 Task: Open a blank sheet, save the file as historygeo.html Add Heading 'History'Add the following points with small alphabets 'a)	Ancient History_x000D_
b)	Modern History_x000D_
c)	Medieval History_x000D_
'Select the entire thext and change line spacing to  3 ,change the font size of heading and points to 26
Action: Mouse moved to (943, 68)
Screenshot: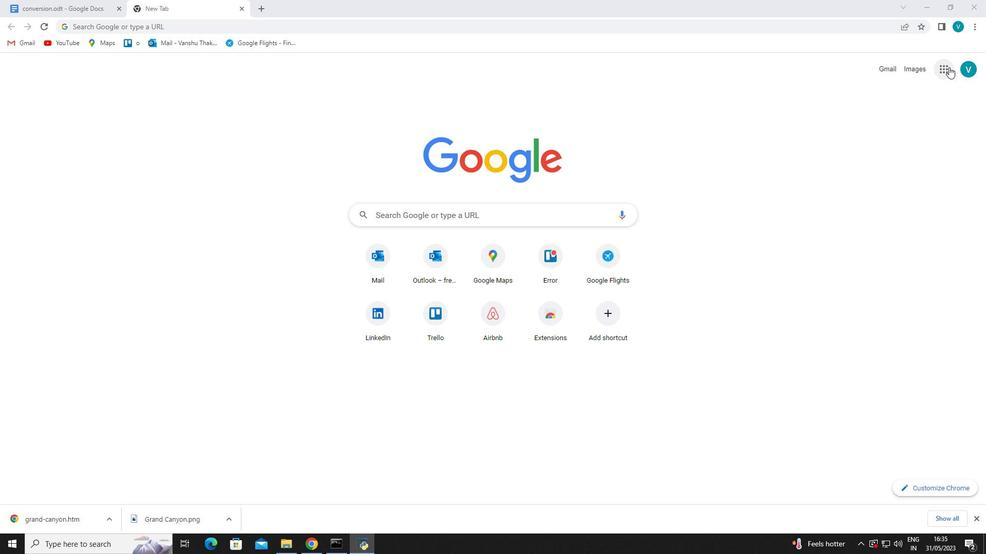 
Action: Mouse pressed left at (943, 68)
Screenshot: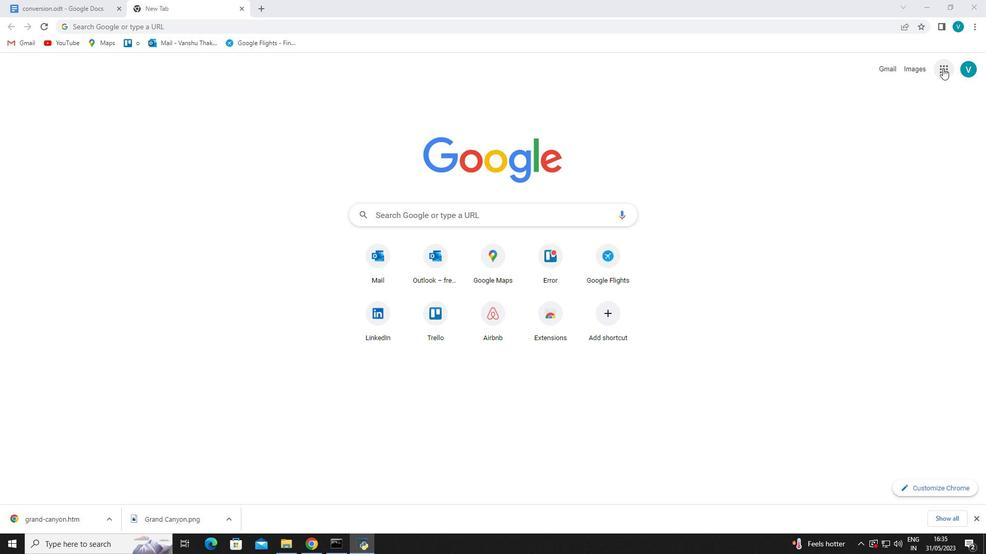 
Action: Mouse moved to (906, 238)
Screenshot: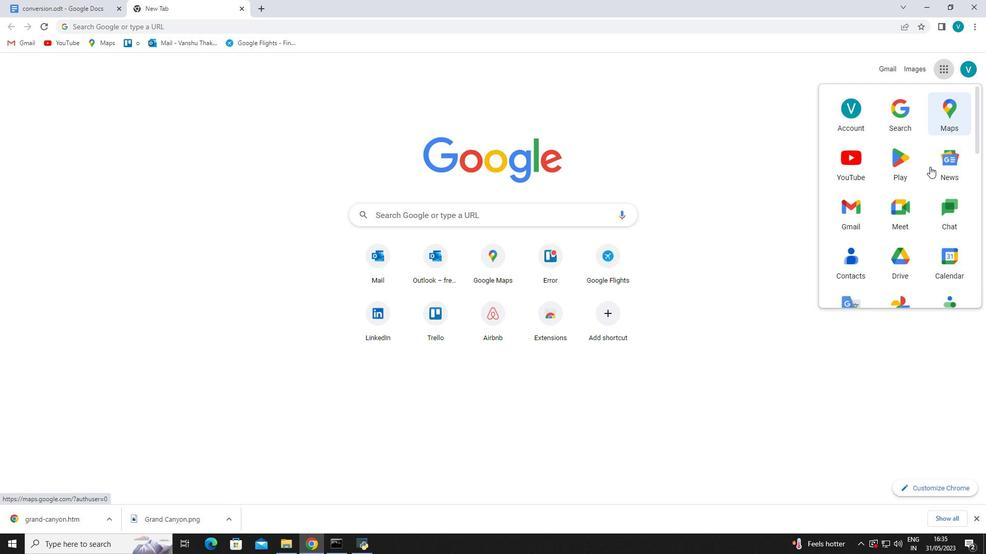 
Action: Mouse scrolled (906, 237) with delta (0, 0)
Screenshot: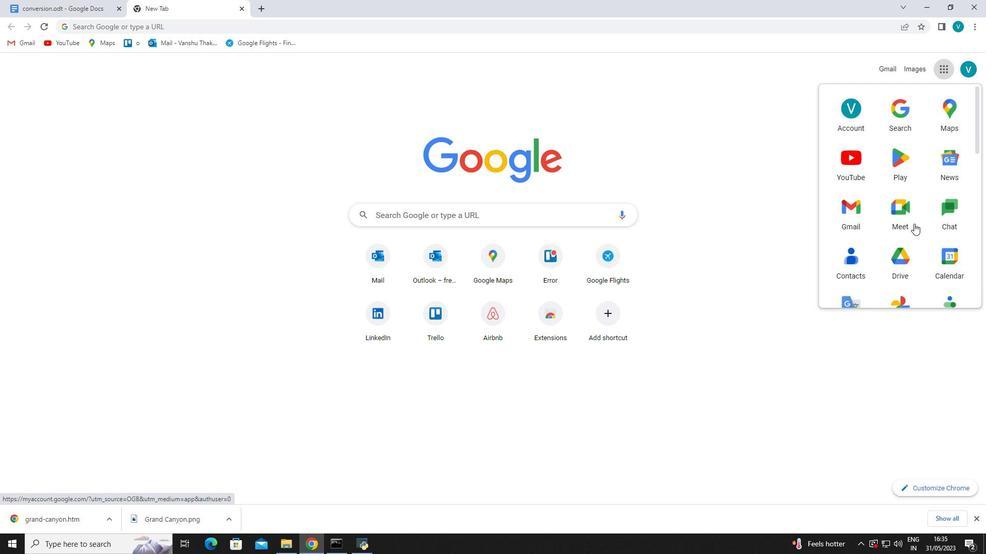 
Action: Mouse scrolled (906, 237) with delta (0, 0)
Screenshot: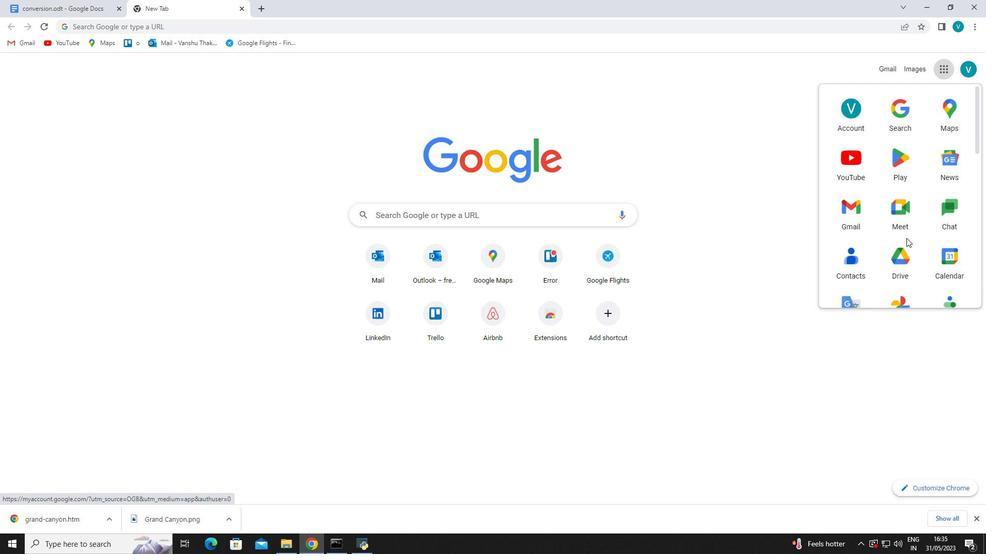 
Action: Mouse scrolled (906, 237) with delta (0, 0)
Screenshot: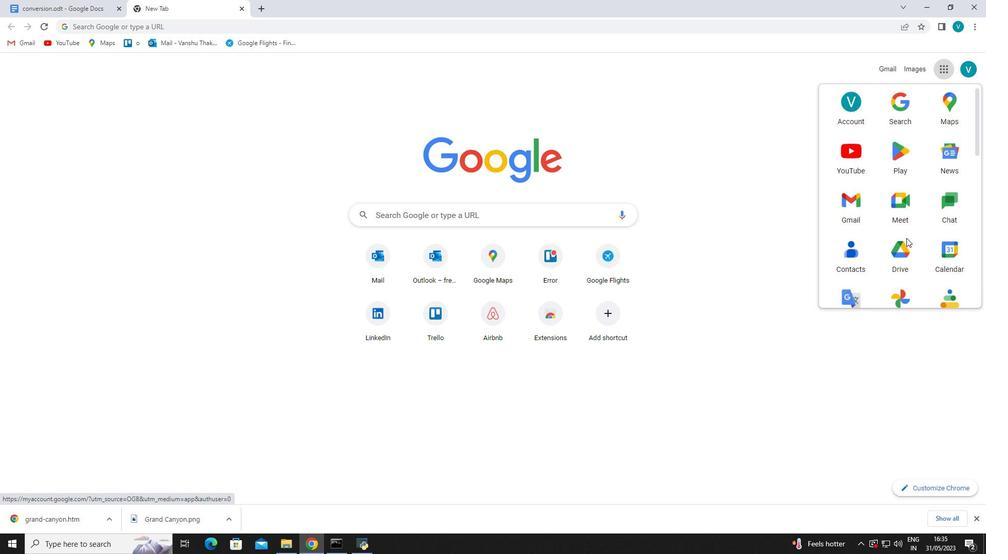
Action: Mouse scrolled (906, 237) with delta (0, 0)
Screenshot: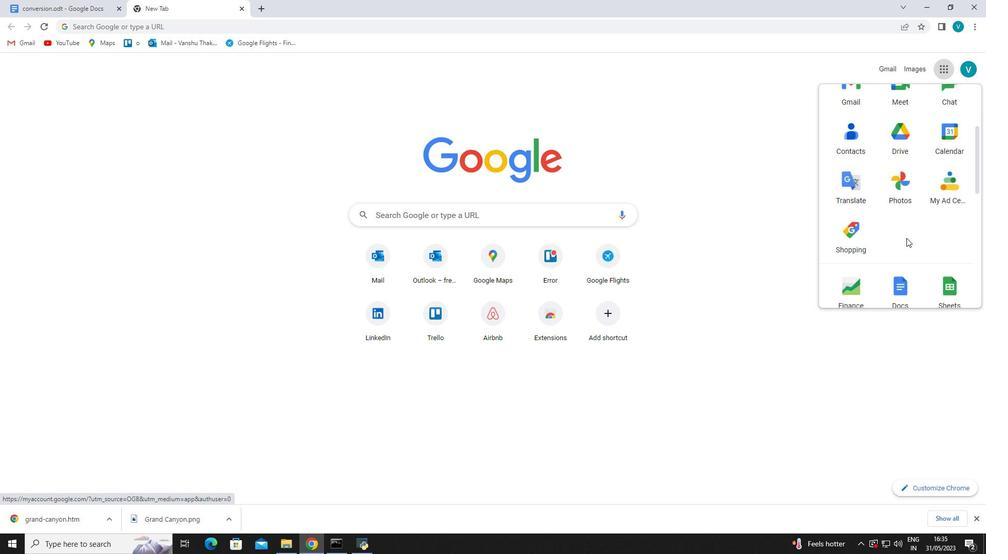 
Action: Mouse moved to (914, 212)
Screenshot: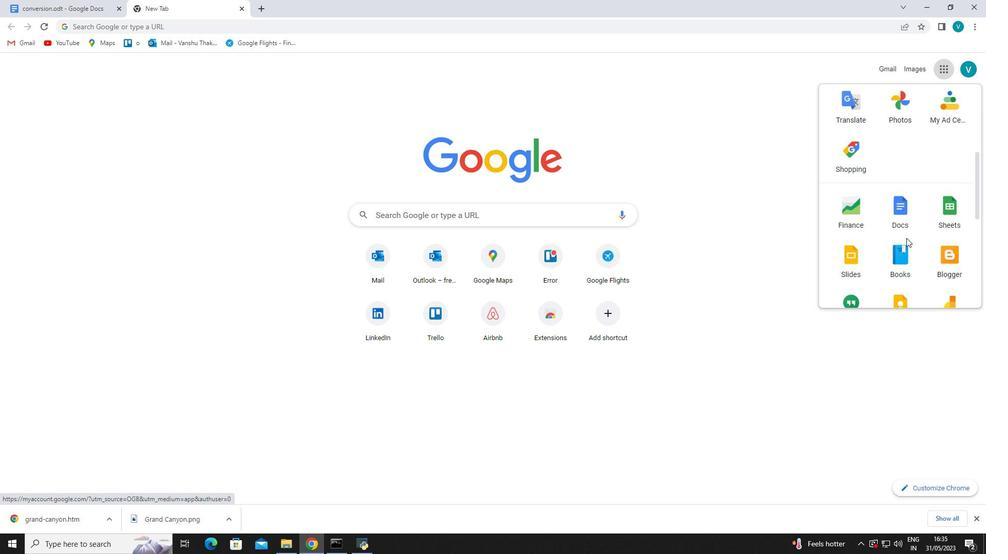 
Action: Mouse pressed left at (914, 212)
Screenshot: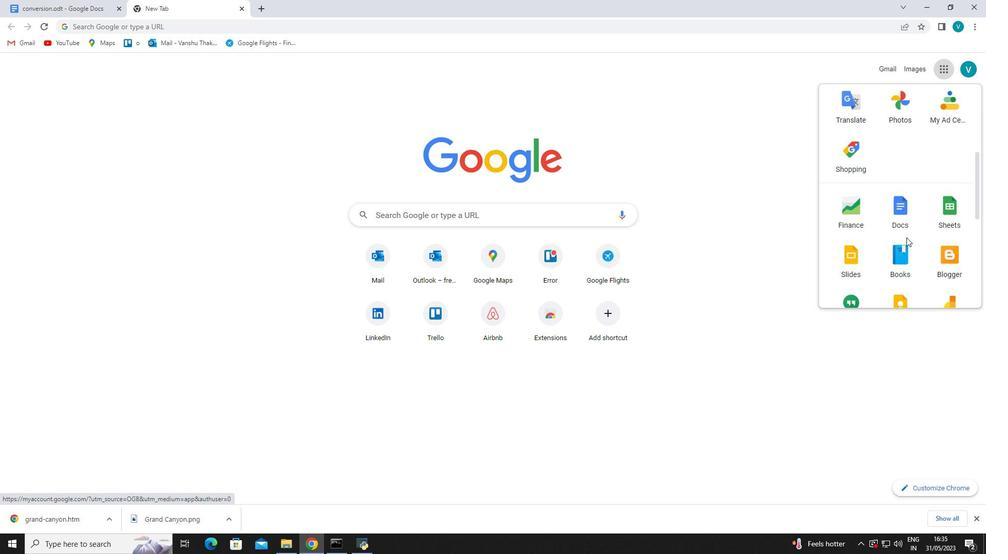 
Action: Mouse moved to (215, 151)
Screenshot: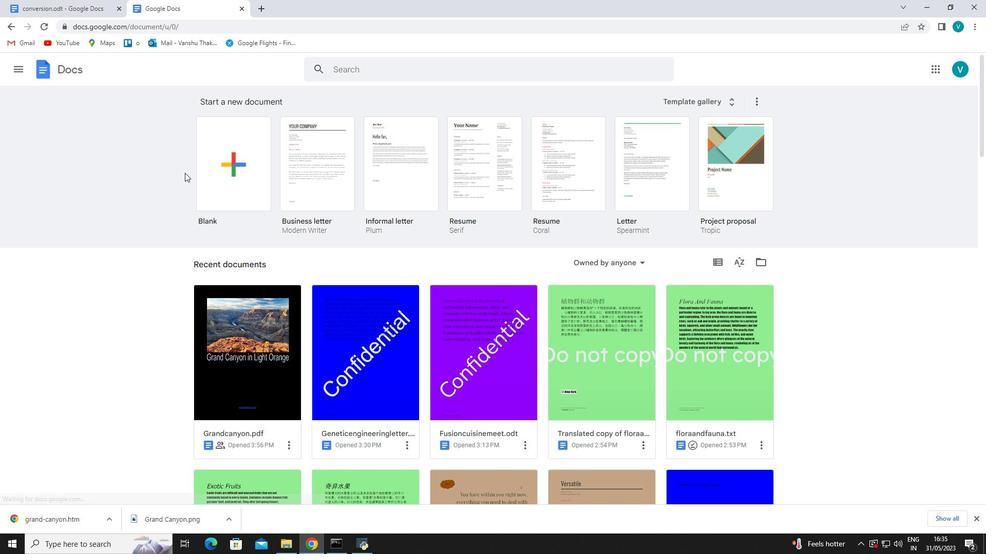 
Action: Mouse pressed left at (215, 151)
Screenshot: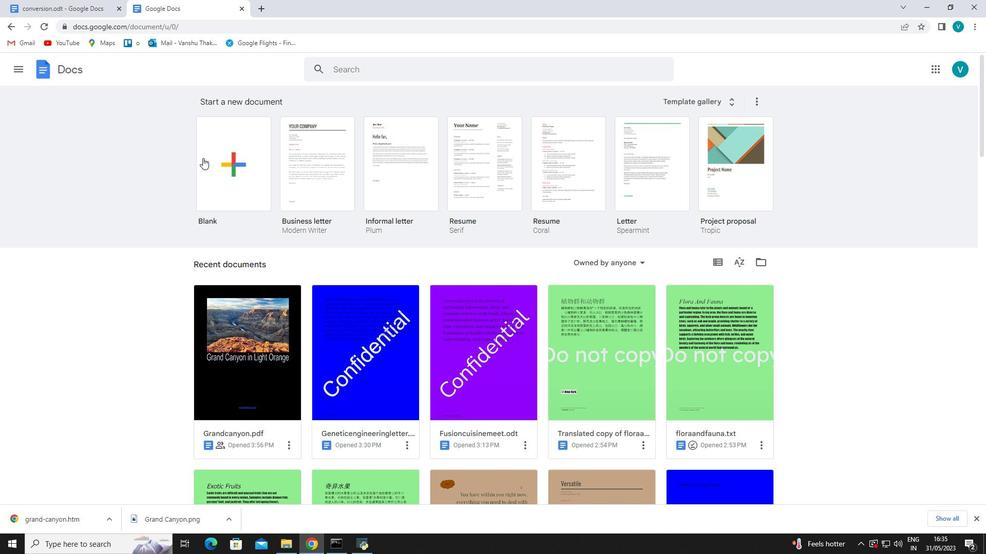 
Action: Mouse moved to (72, 64)
Screenshot: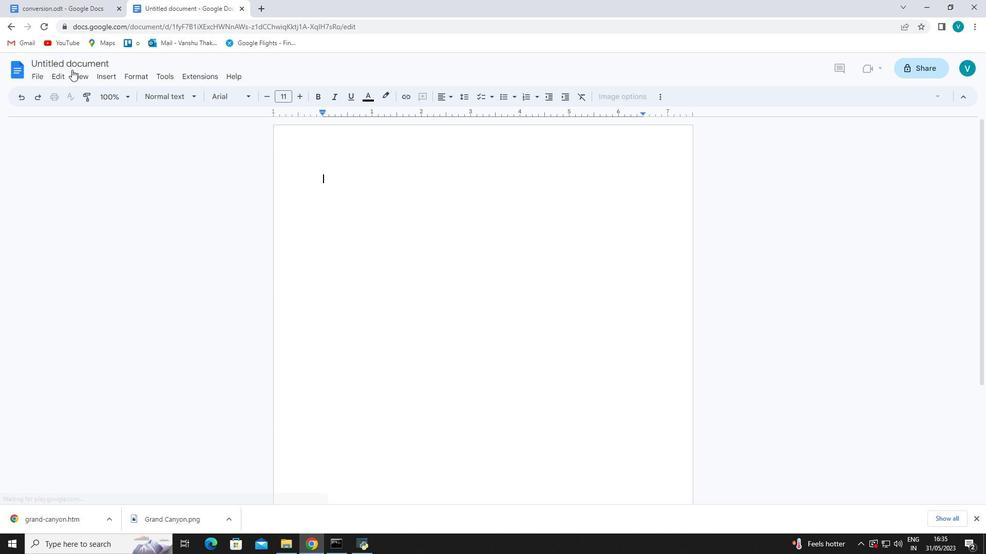 
Action: Mouse pressed left at (72, 64)
Screenshot: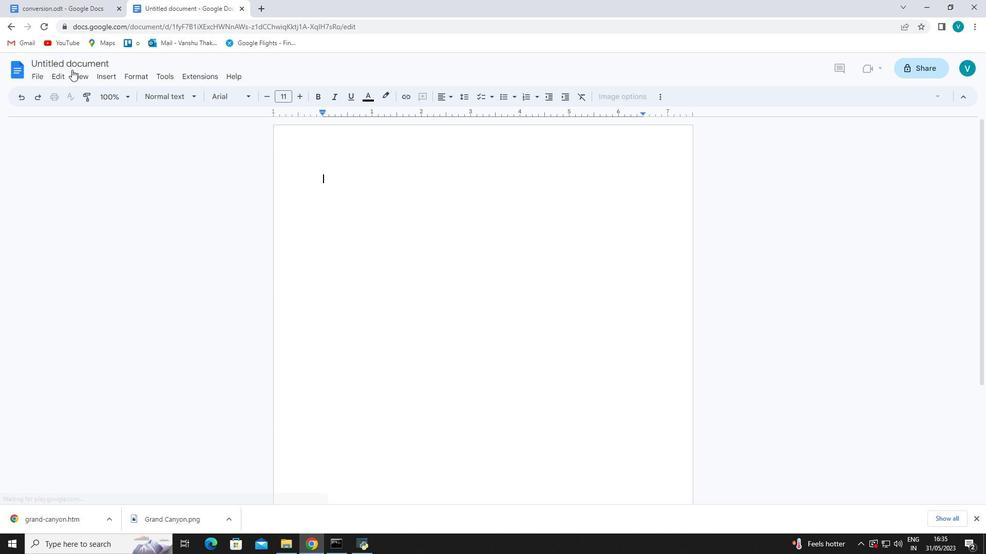 
Action: Mouse moved to (77, 61)
Screenshot: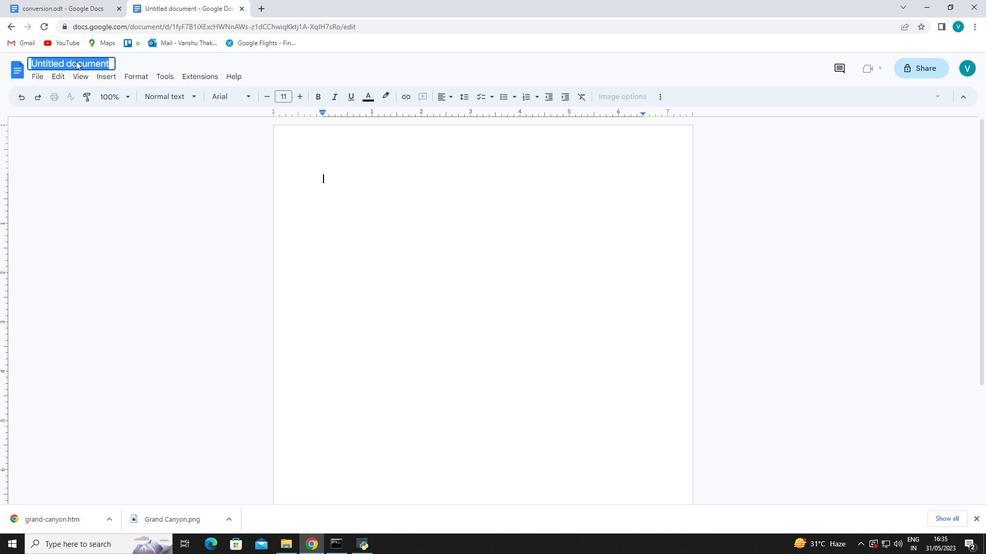 
Action: Key pressed historygeo.html<Key.enter>
Screenshot: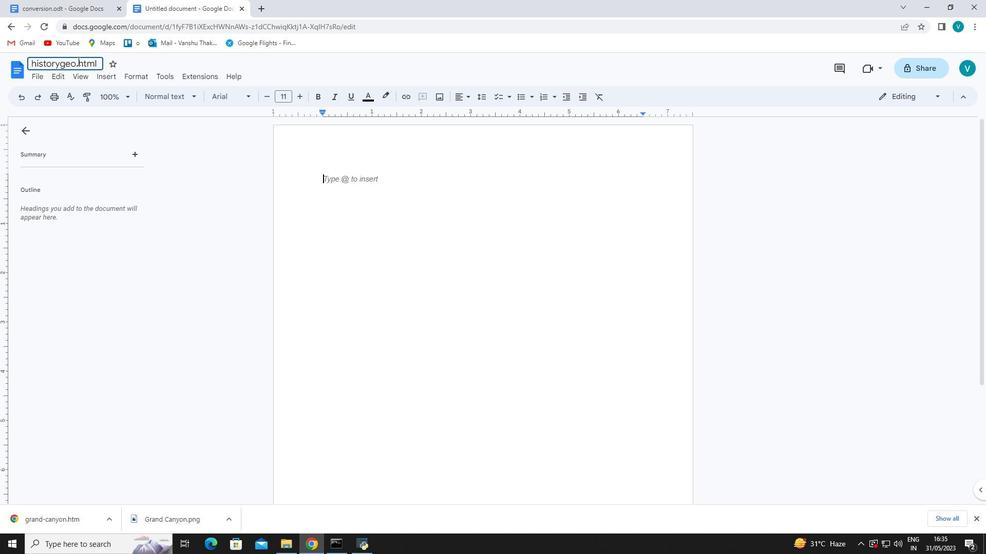 
Action: Mouse moved to (365, 179)
Screenshot: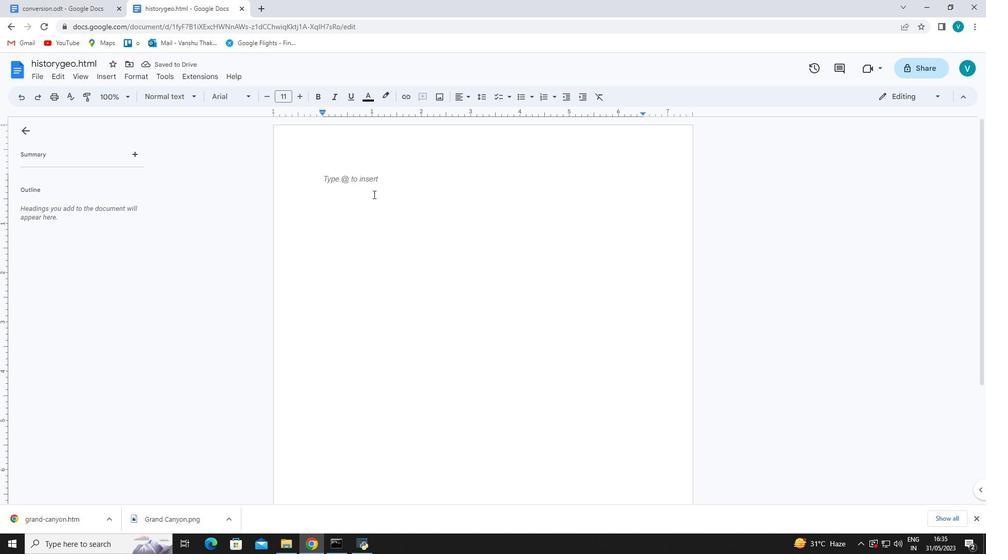 
Action: Mouse pressed left at (365, 179)
Screenshot: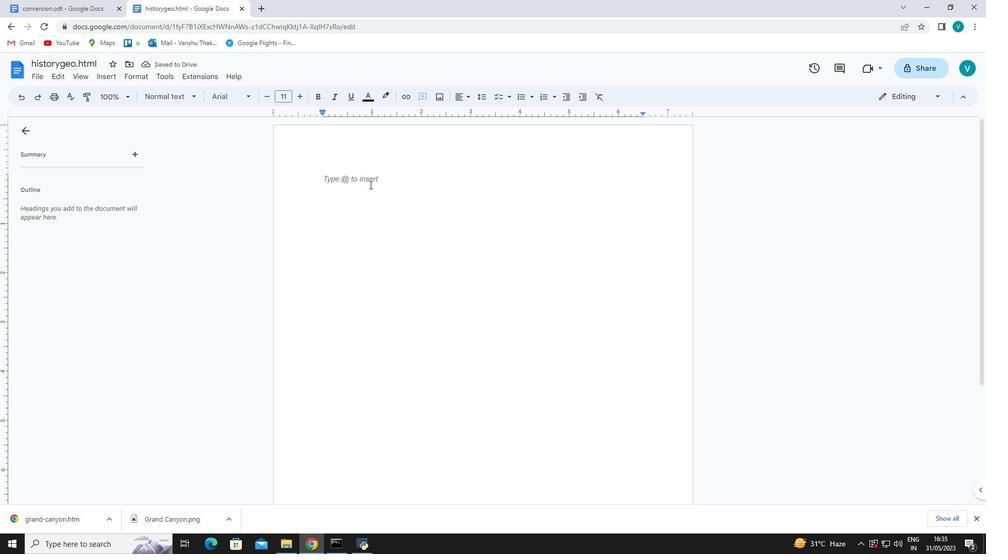 
Action: Key pressed <Key.shift><Key.shift><Key.shift>History
Screenshot: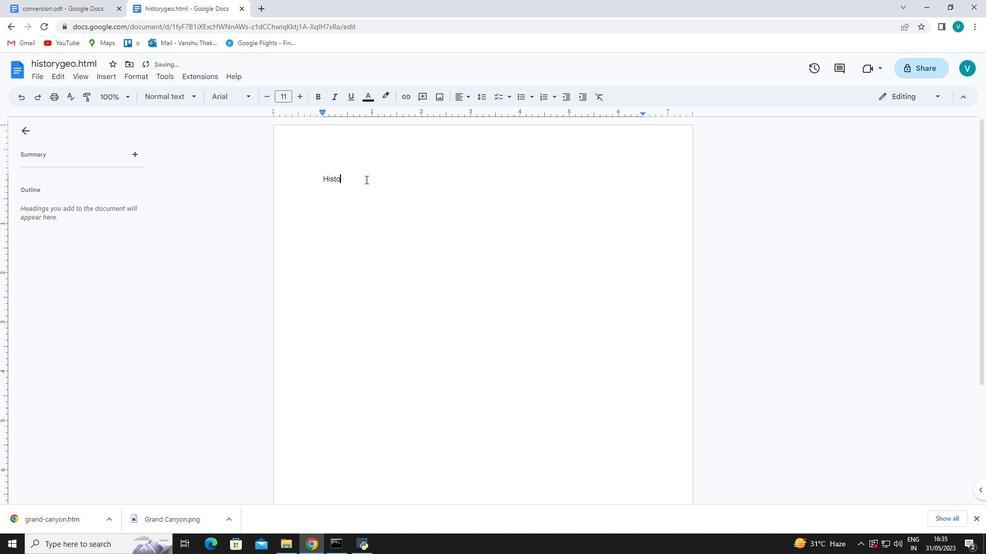 
Action: Mouse moved to (551, 99)
Screenshot: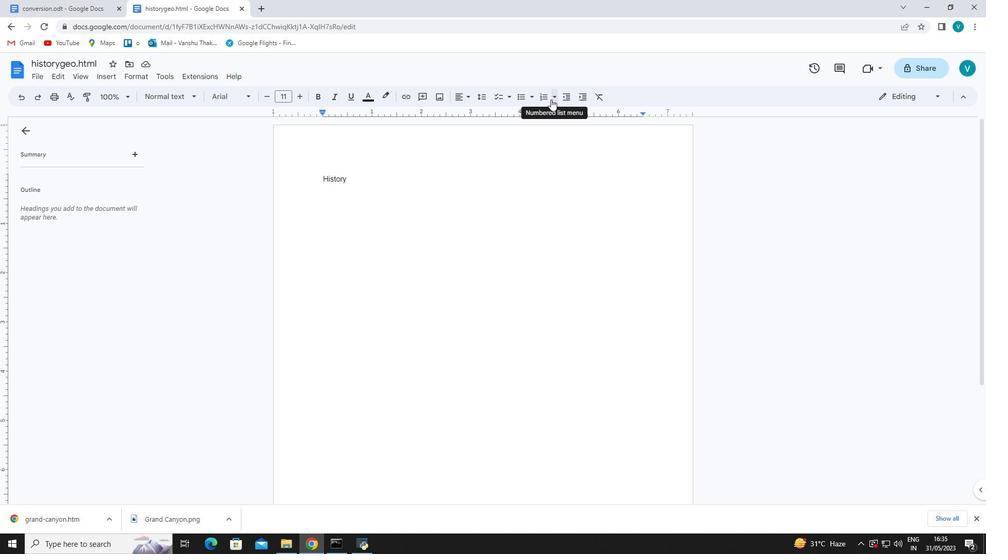
Action: Mouse pressed left at (551, 99)
Screenshot: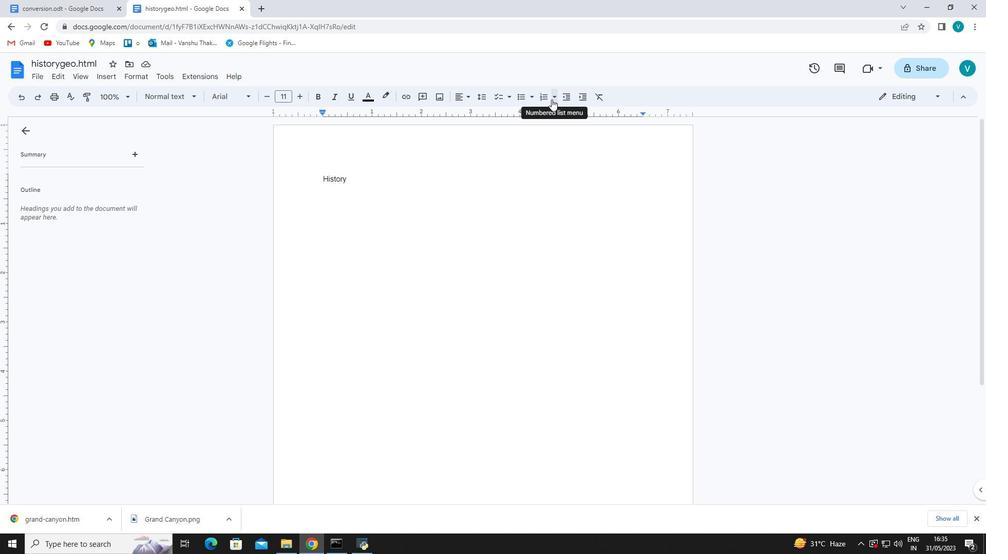 
Action: Mouse moved to (565, 173)
Screenshot: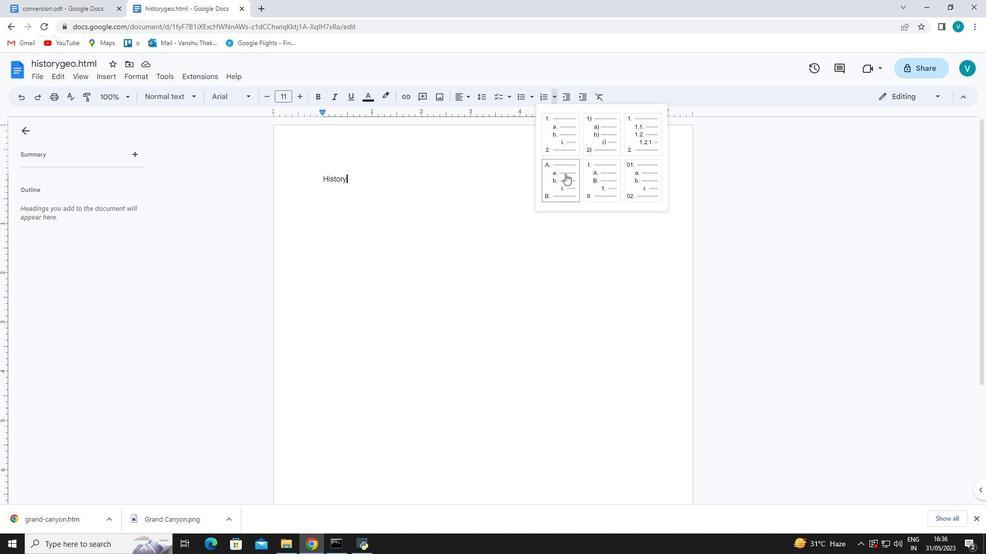 
Action: Mouse pressed left at (565, 173)
Screenshot: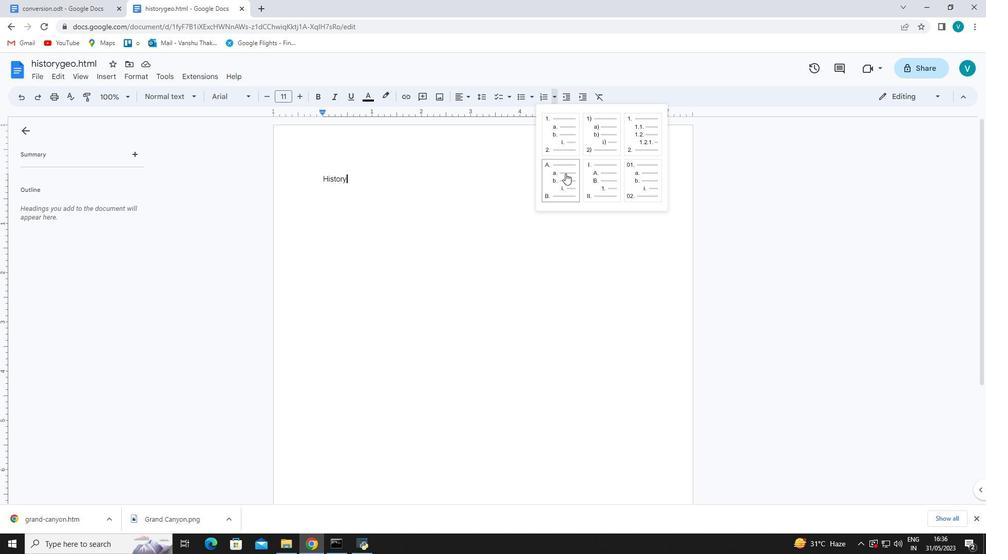 
Action: Mouse moved to (345, 177)
Screenshot: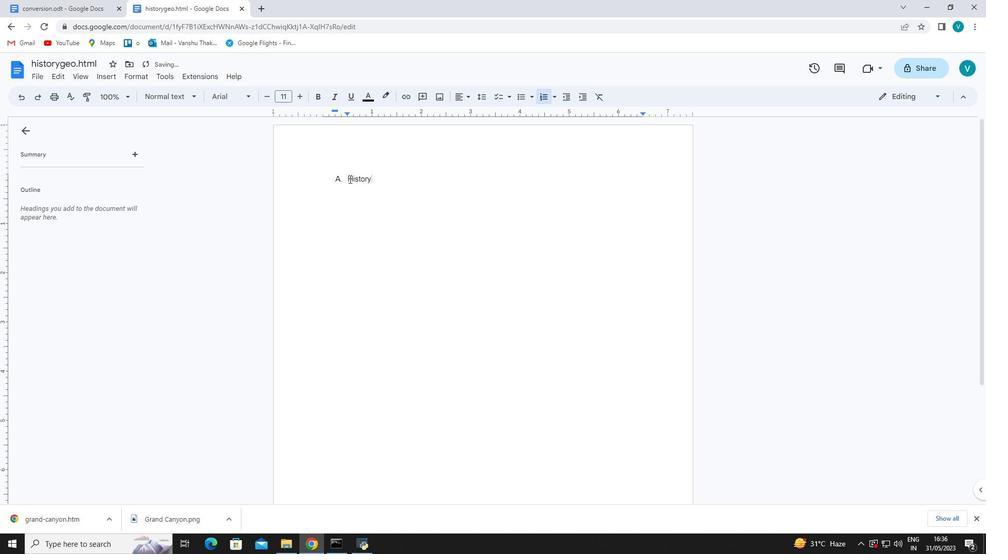 
Action: Mouse pressed left at (345, 177)
Screenshot: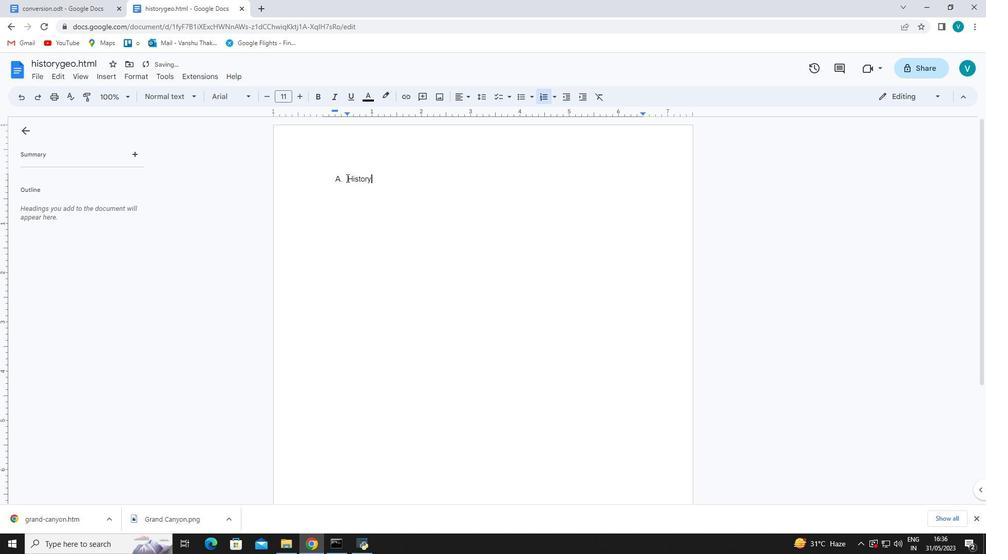 
Action: Mouse moved to (345, 205)
Screenshot: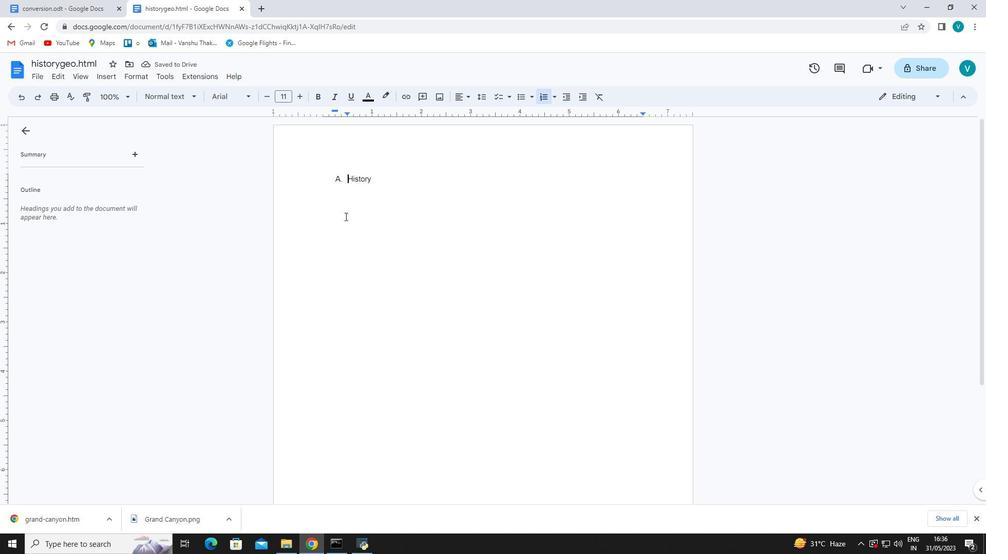 
Action: Key pressed <Key.backspace><Key.backspace><Key.backspace>
Screenshot: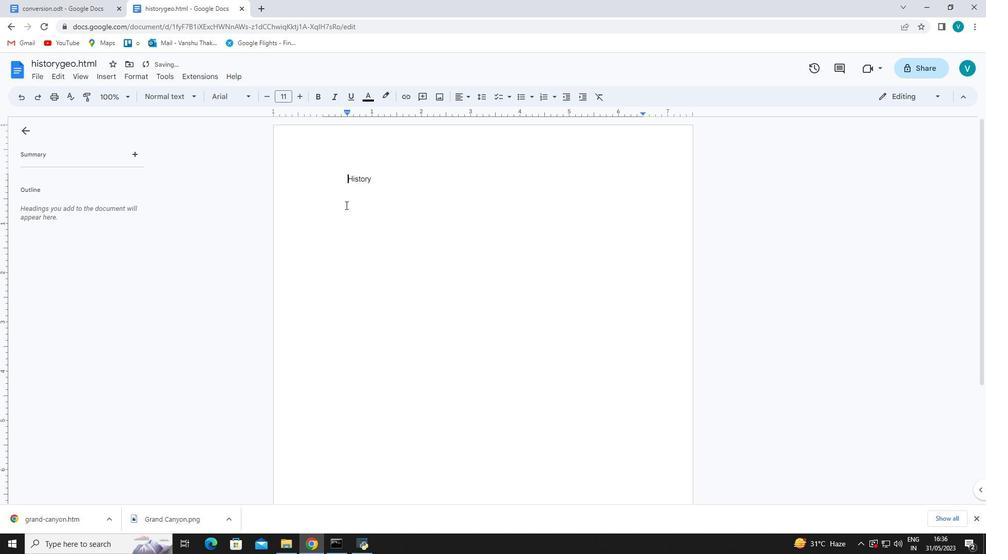 
Action: Mouse moved to (355, 175)
Screenshot: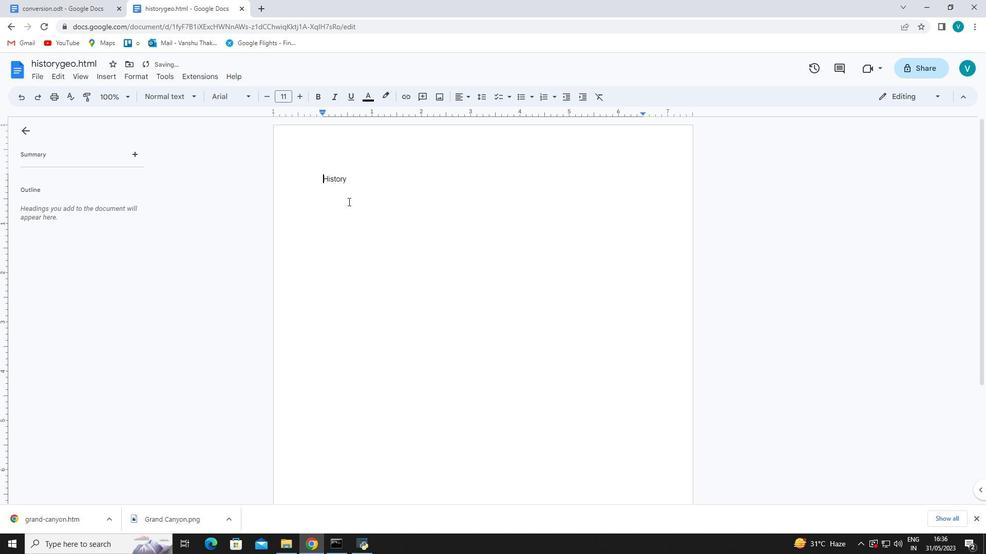 
Action: Mouse pressed left at (355, 175)
Screenshot: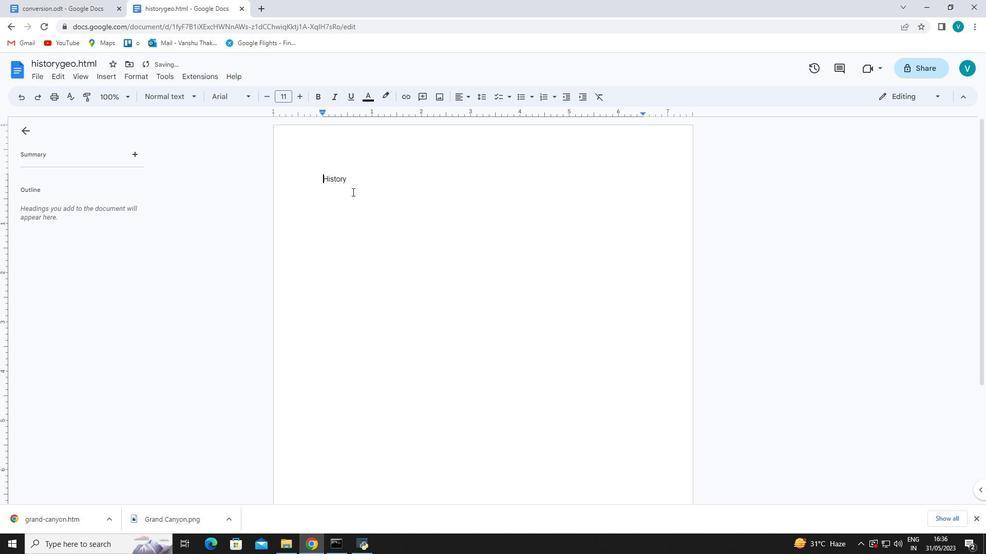 
Action: Key pressed <Key.enter>
Screenshot: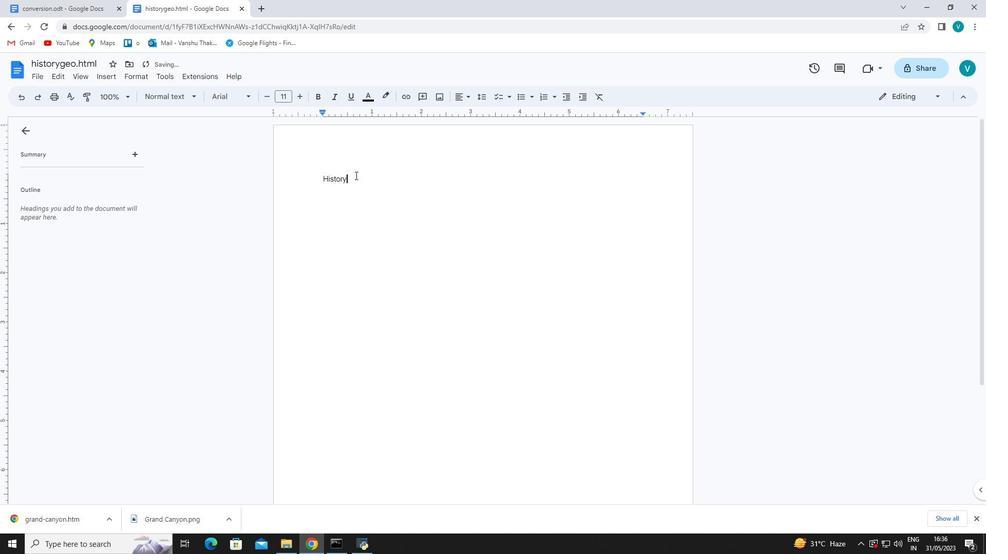 
Action: Mouse moved to (554, 98)
Screenshot: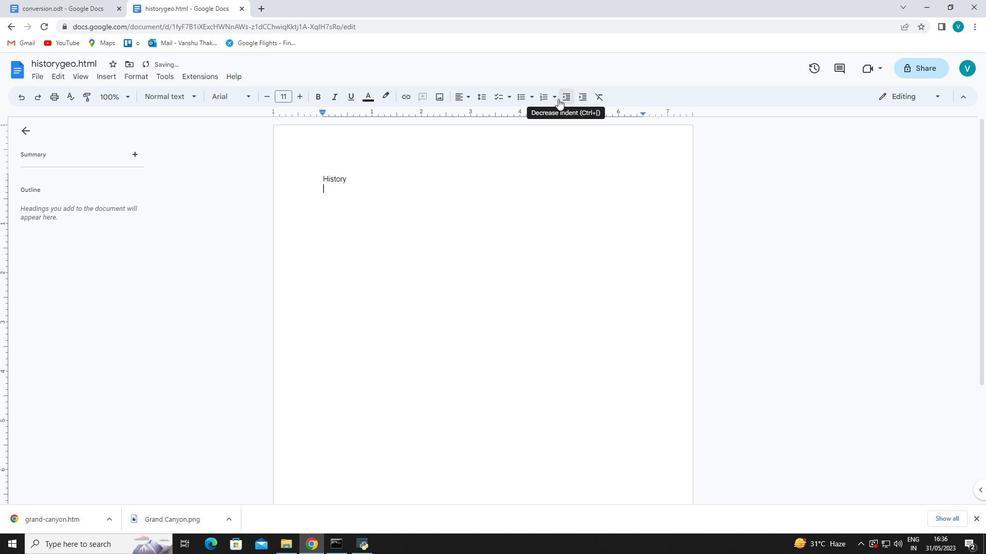 
Action: Mouse pressed left at (554, 98)
Screenshot: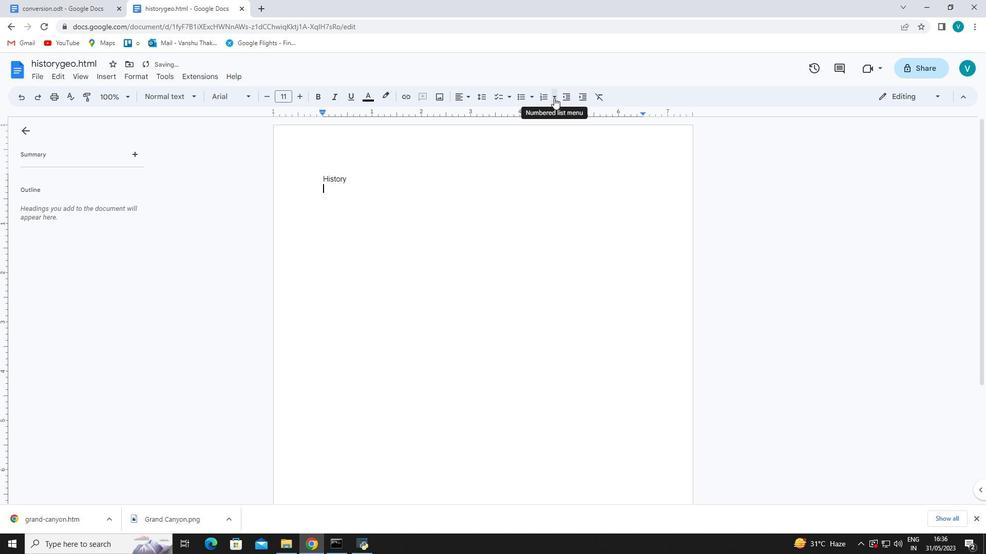 
Action: Mouse moved to (553, 178)
Screenshot: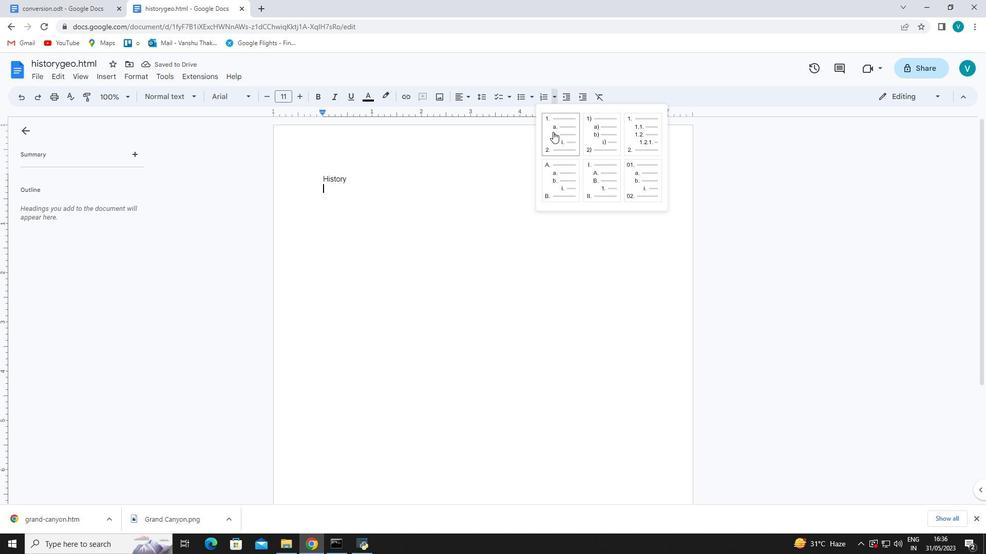 
Action: Mouse pressed left at (553, 178)
Screenshot: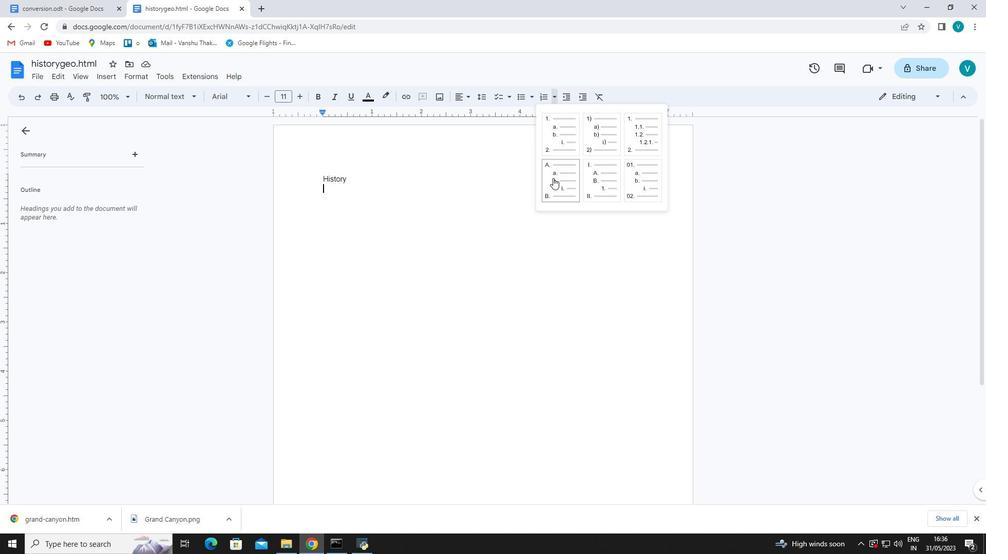
Action: Mouse moved to (331, 184)
Screenshot: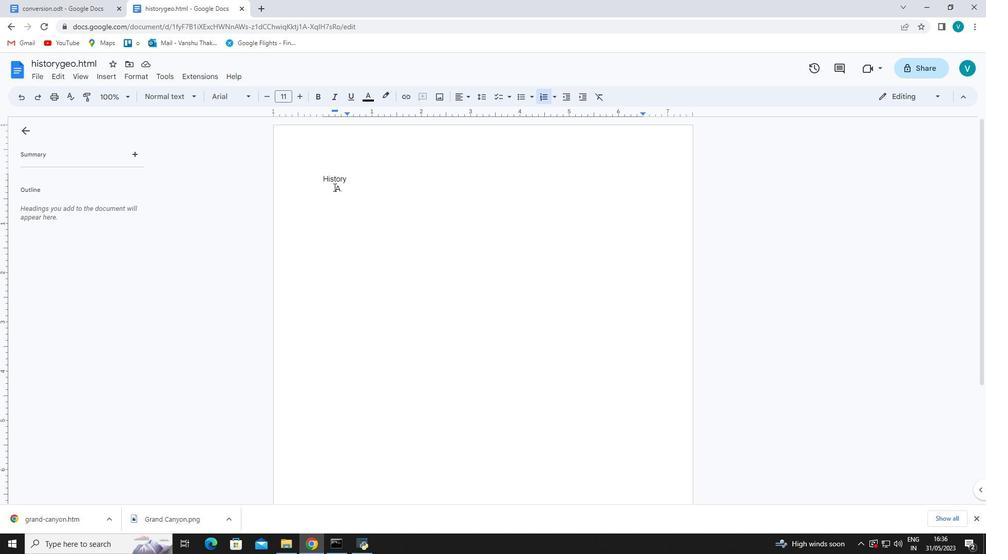 
Action: Key pressed <Key.backspace>
Screenshot: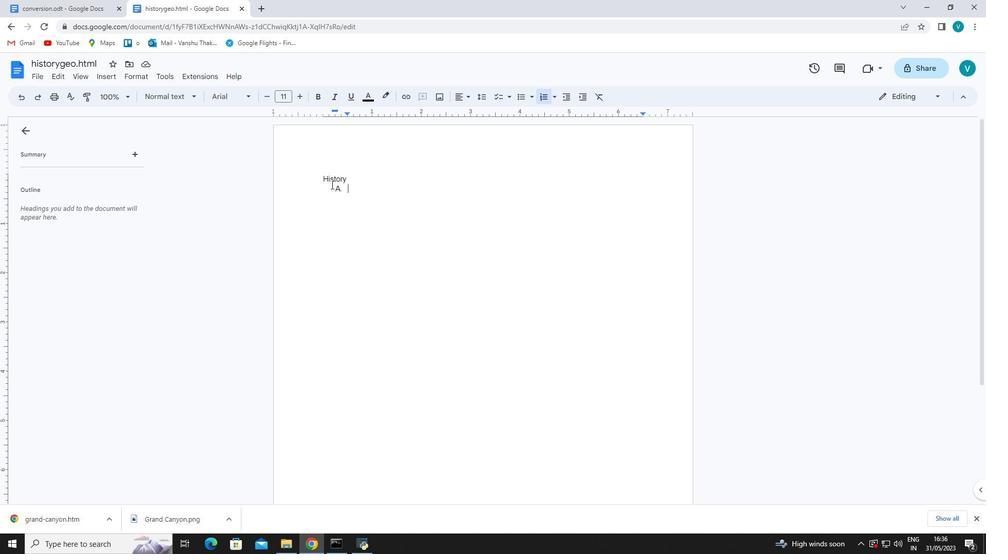 
Action: Mouse moved to (330, 185)
Screenshot: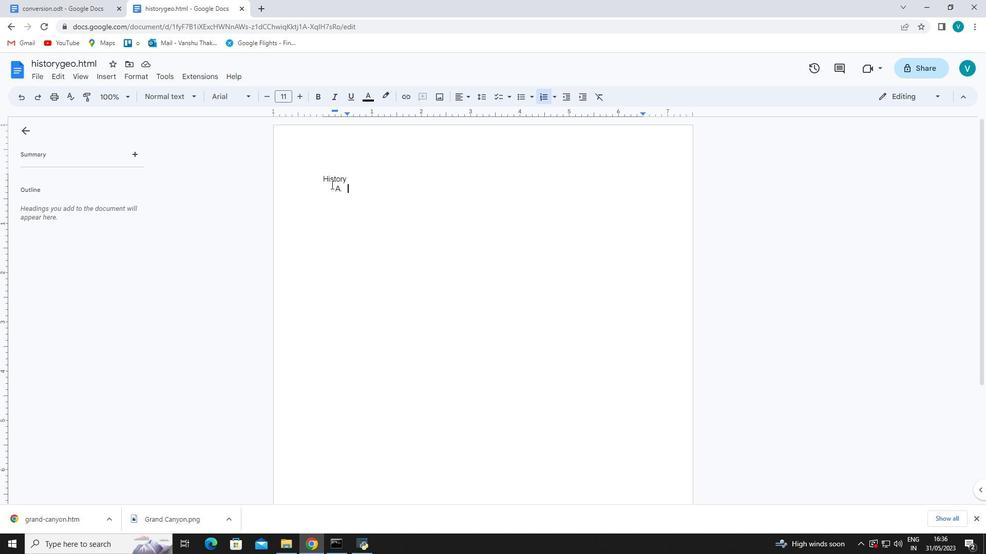 
Action: Key pressed <Key.backspace>
Screenshot: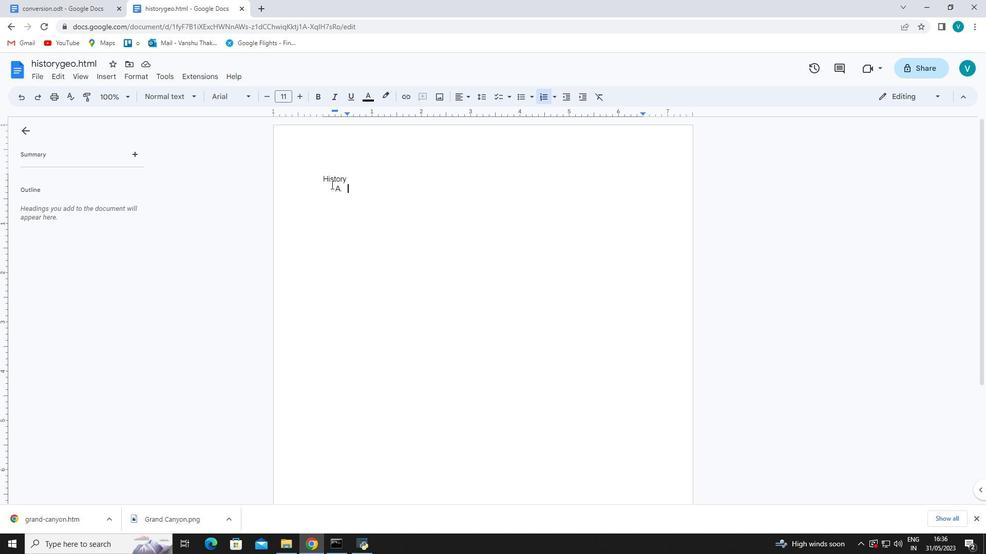 
Action: Mouse moved to (321, 178)
Screenshot: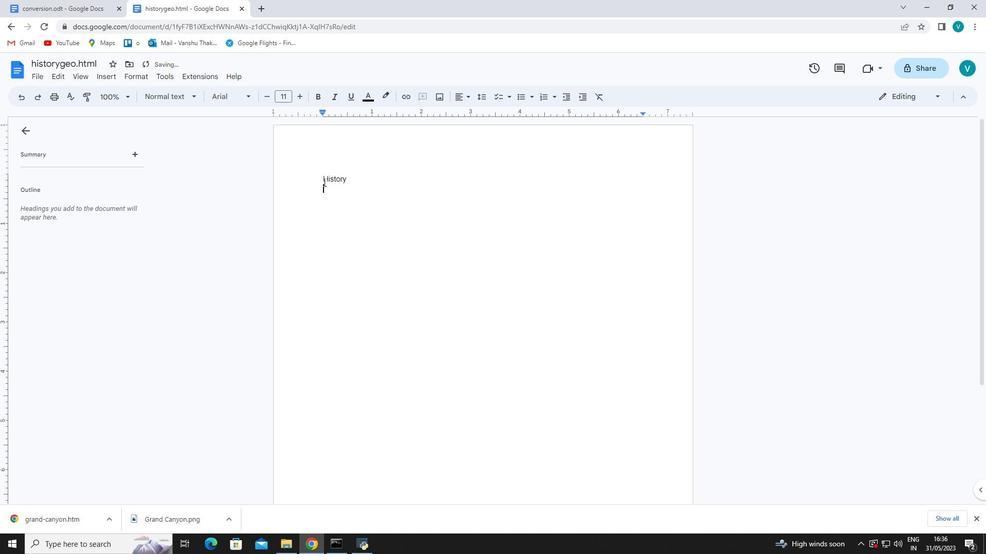 
Action: Mouse pressed left at (321, 178)
Screenshot: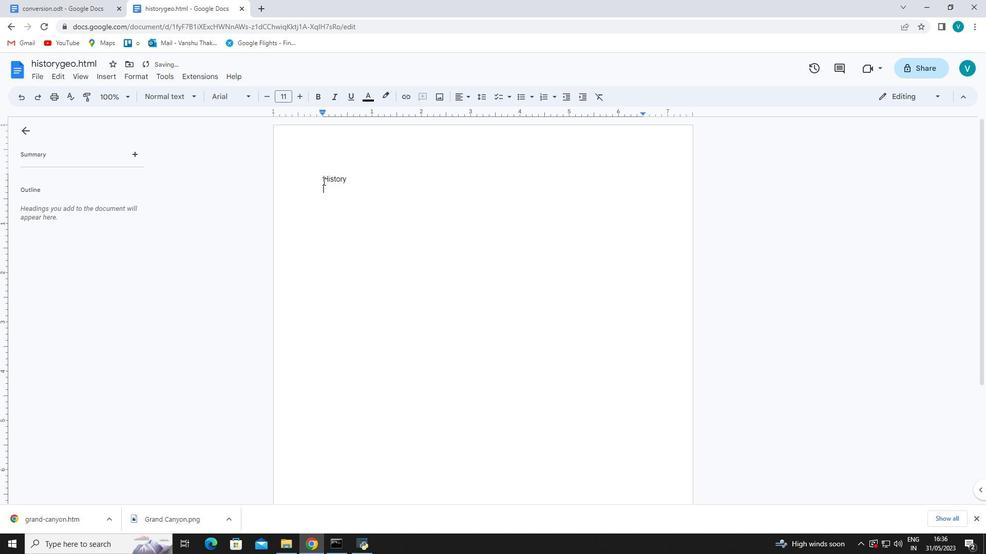 
Action: Mouse moved to (555, 92)
Screenshot: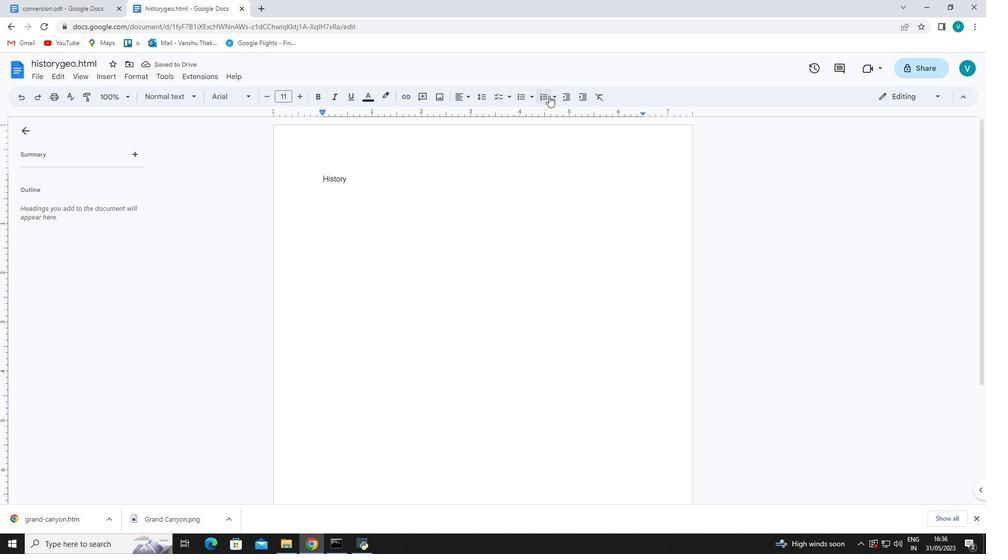 
Action: Mouse pressed left at (555, 92)
Screenshot: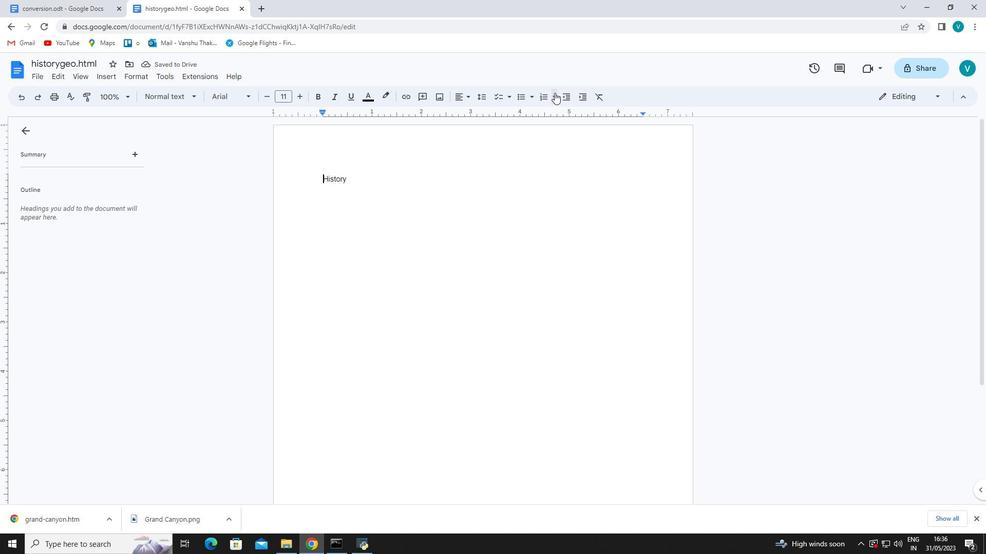 
Action: Mouse moved to (555, 175)
Screenshot: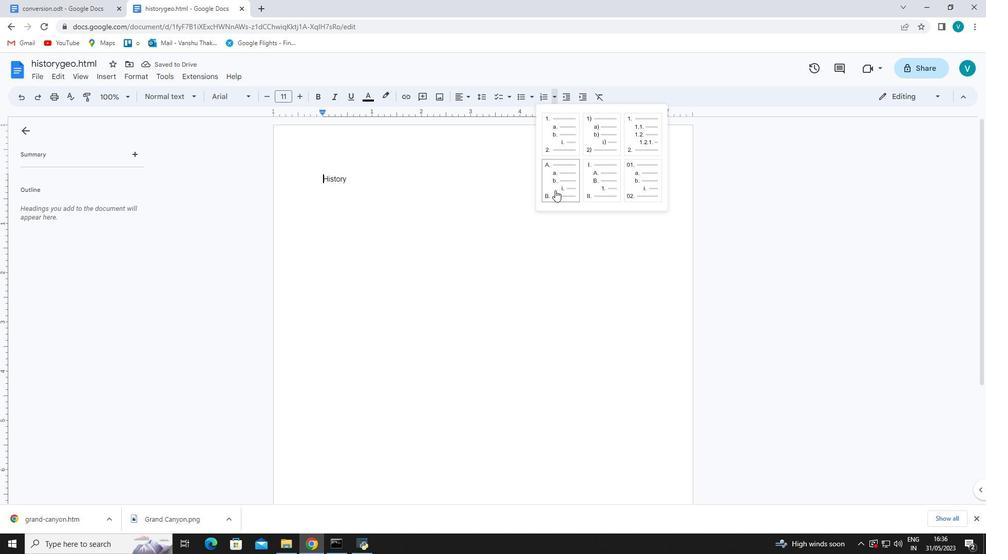 
Action: Mouse pressed left at (555, 175)
Screenshot: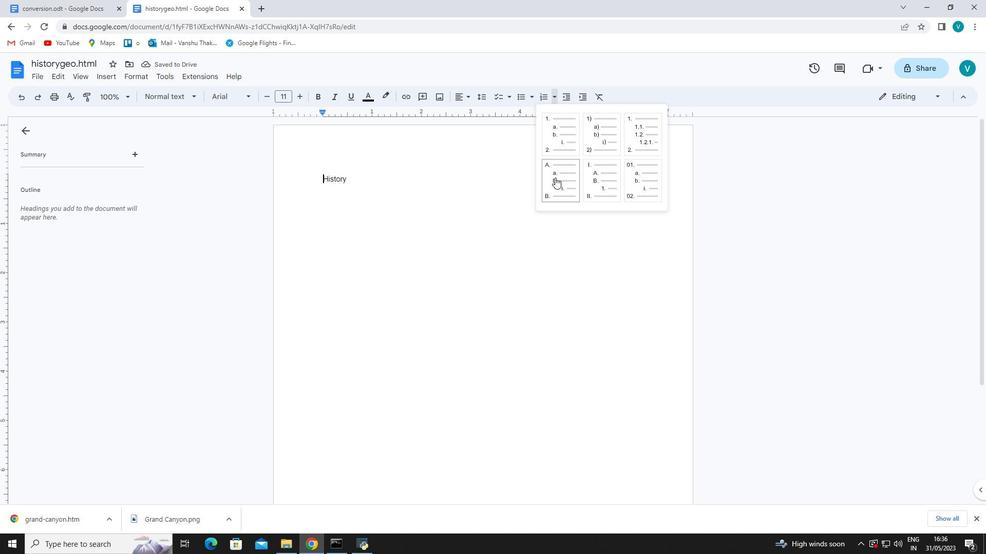 
Action: Mouse moved to (372, 183)
Screenshot: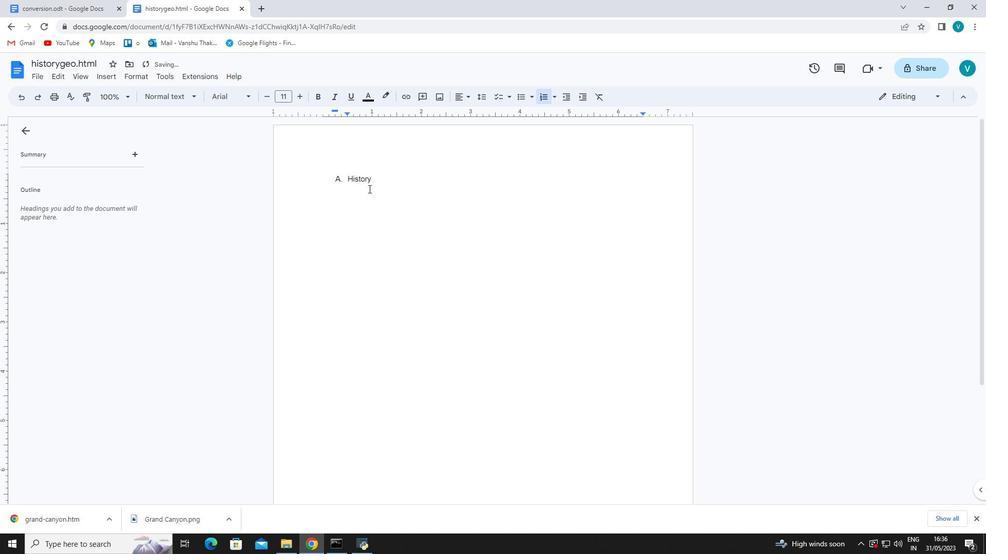 
Action: Mouse pressed left at (372, 183)
Screenshot: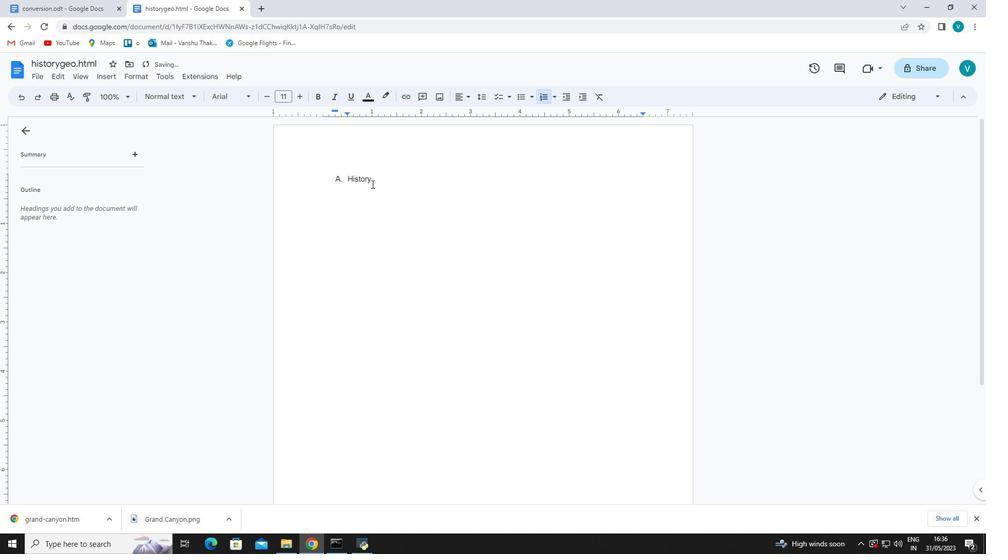 
Action: Mouse moved to (376, 181)
Screenshot: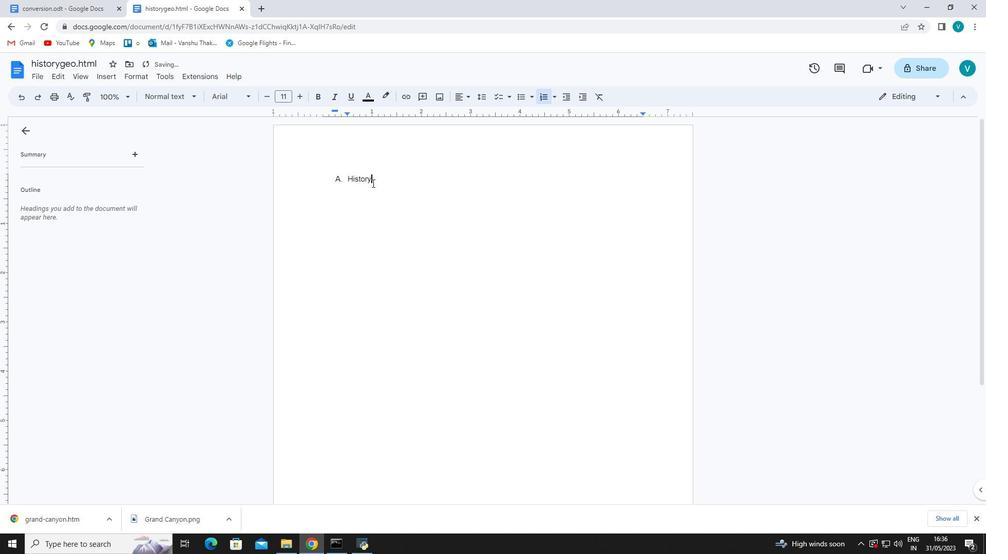 
Action: Key pressed <Key.enter><Key.backspace><Key.backspace><Key.backspace><Key.space><Key.space><Key.space><Key.enter><Key.space><Key.backspace><Key.backspace>a<Key.backspace><Key.backspace><Key.backspace><Key.backspace><Key.left><Key.left><Key.left><Key.left><Key.left><Key.left><Key.left><Key.left><Key.left><Key.backspace><Key.backspace><Key.backspace><Key.right><Key.right><Key.right><Key.right><Key.right><Key.right><Key.right><Key.enter>a<Key.shift>)<Key.space><Key.shift>Ancient<Key.space><Key.shift>History<Key.enter><Key.shift>Modern<Key.space><Key.shift>History<Key.enter><Key.shift>Medieval<Key.space><Key.shift>History
Screenshot: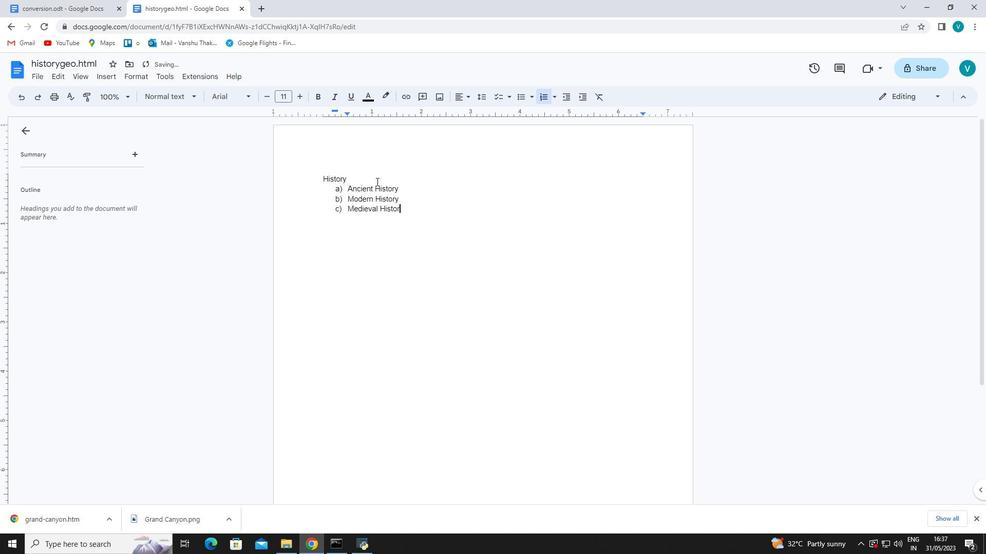 
Action: Mouse moved to (329, 187)
Screenshot: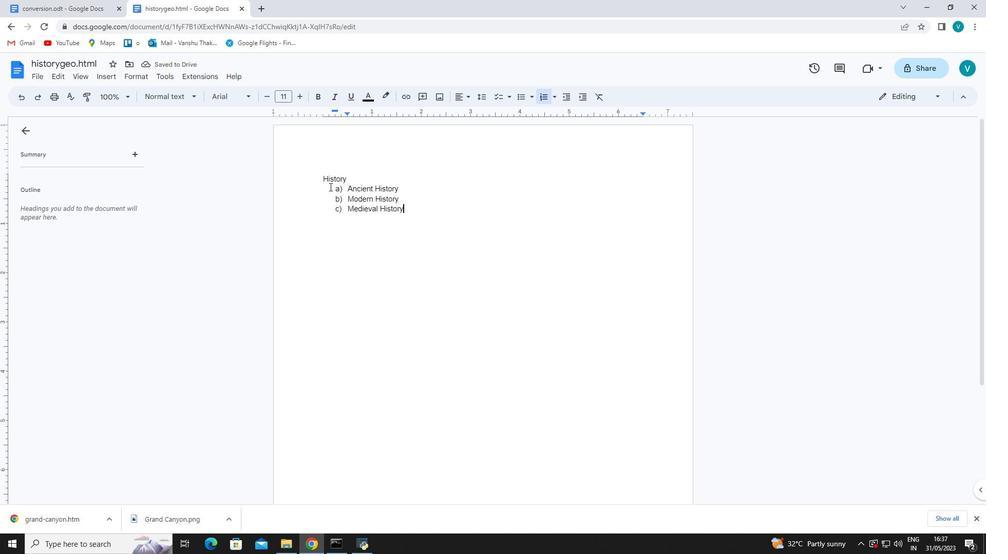 
Action: Mouse pressed left at (329, 187)
Screenshot: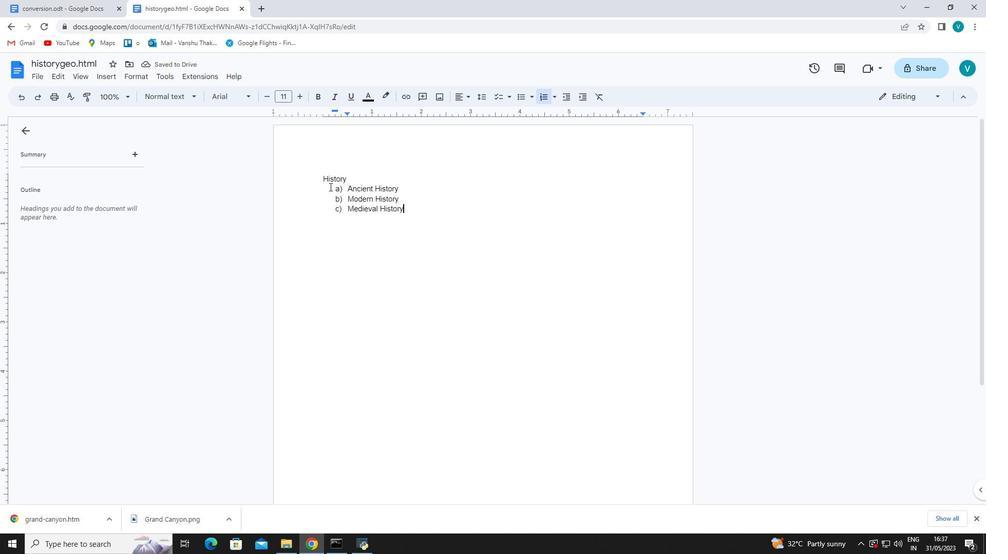 
Action: Mouse moved to (317, 174)
Screenshot: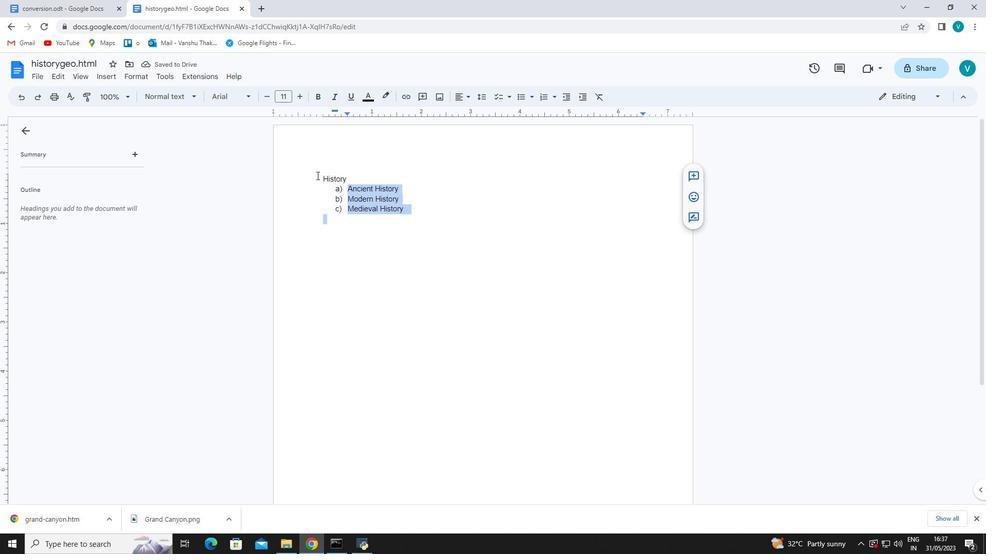 
Action: Mouse pressed left at (317, 174)
Screenshot: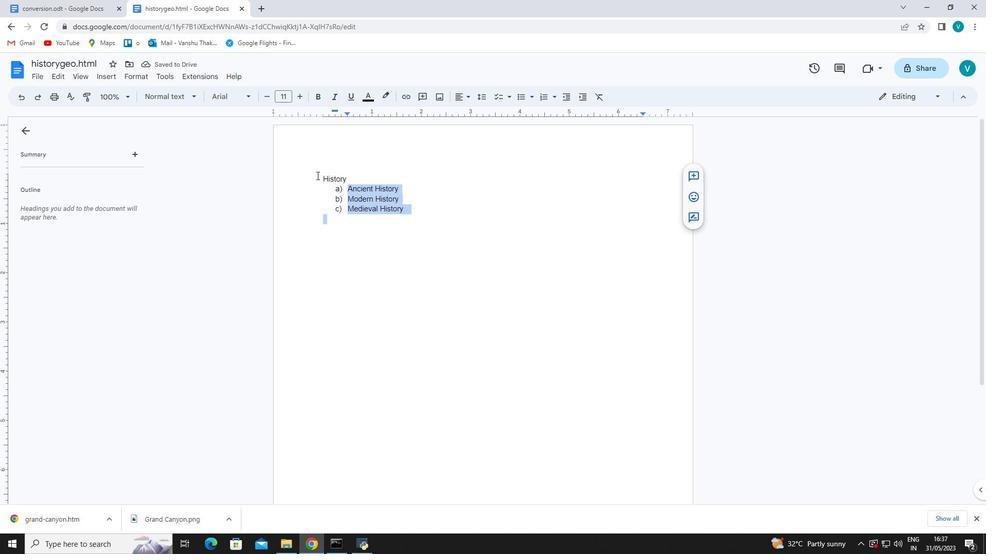 
Action: Mouse moved to (487, 95)
Screenshot: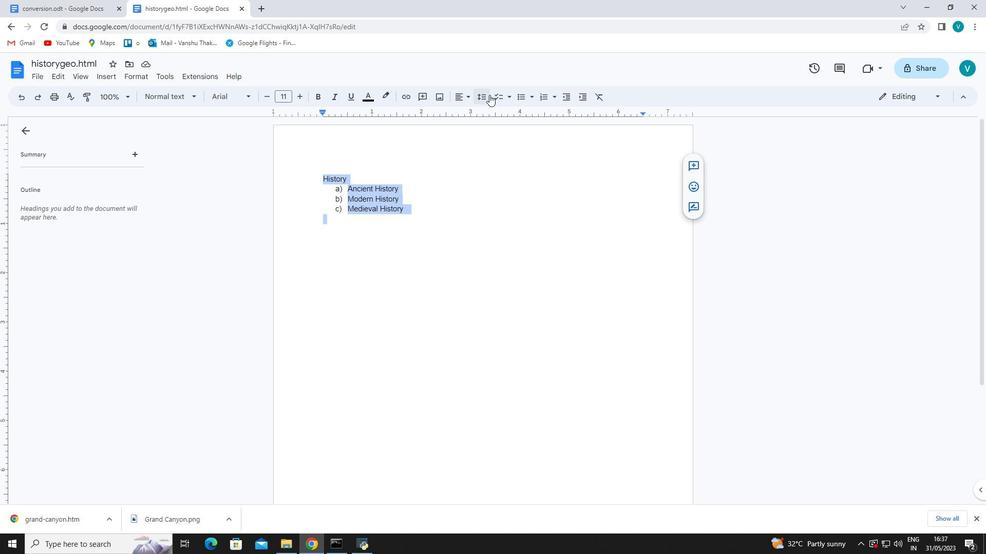 
Action: Mouse pressed left at (487, 95)
Screenshot: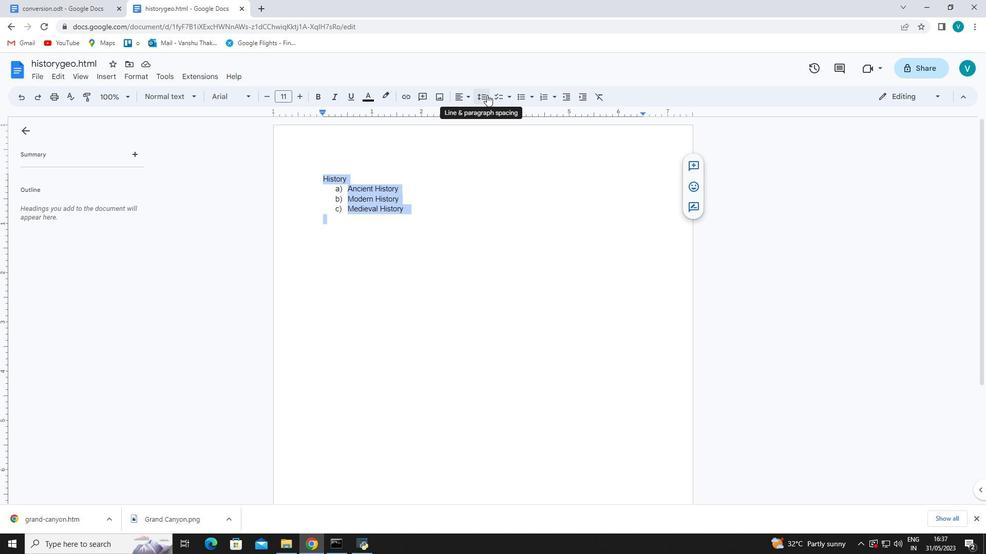 
Action: Mouse moved to (512, 231)
Screenshot: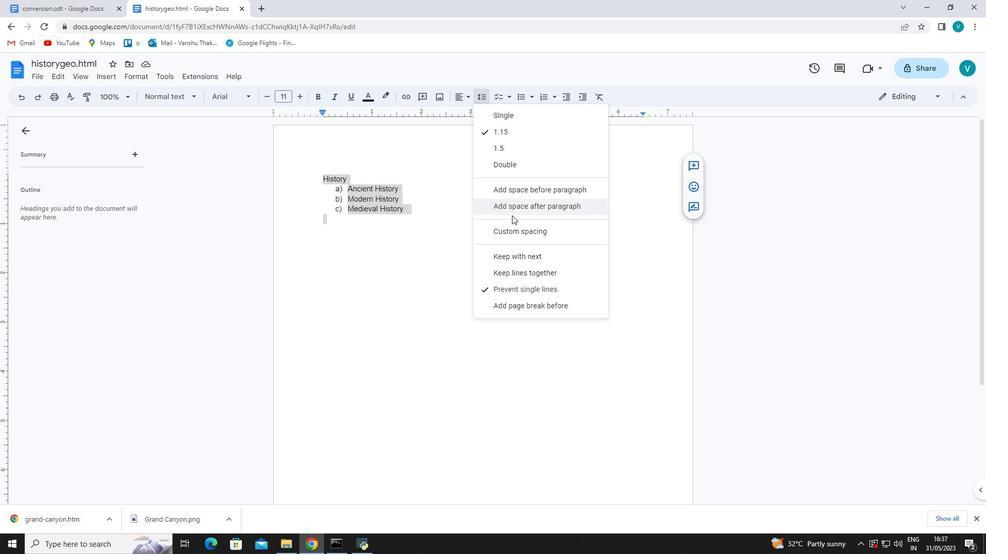 
Action: Mouse pressed left at (512, 231)
Screenshot: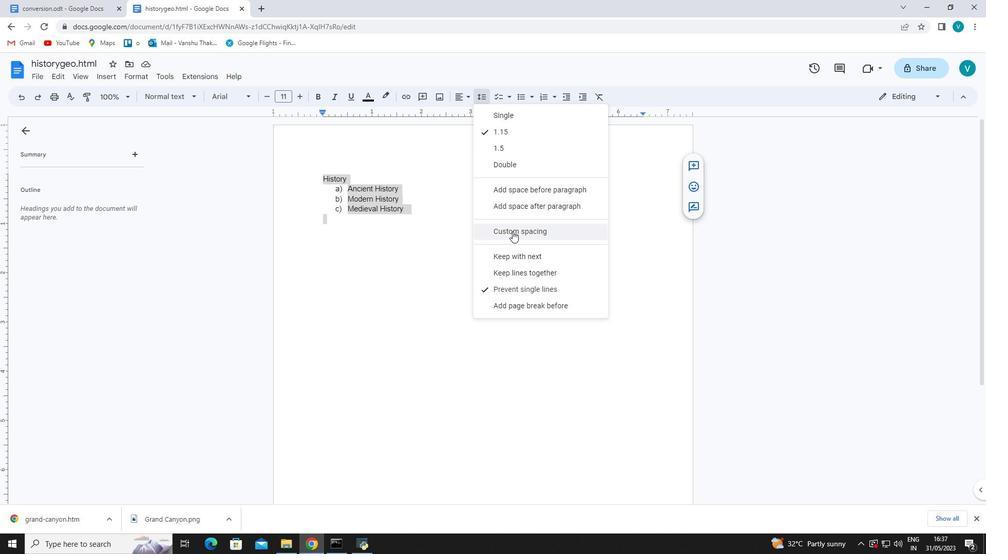 
Action: Mouse moved to (466, 240)
Screenshot: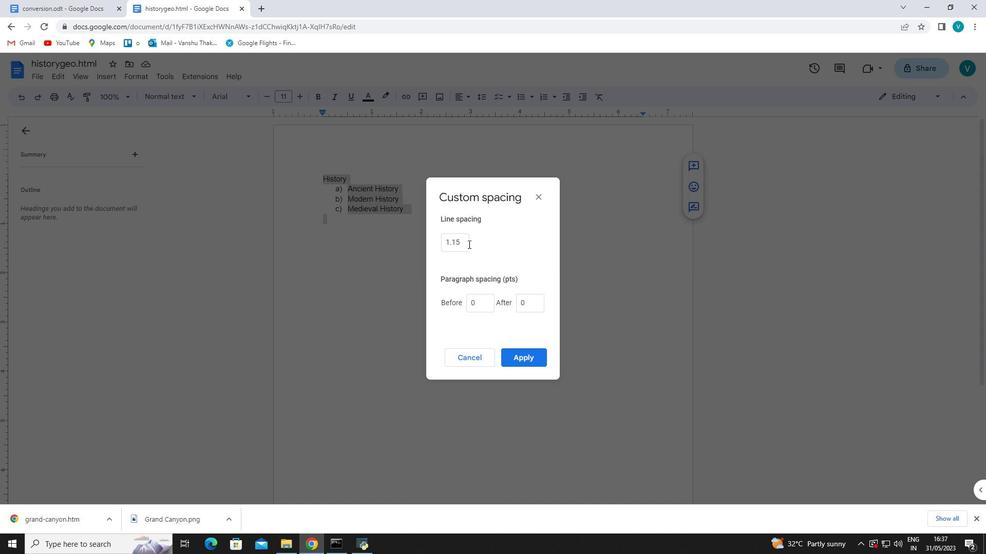 
Action: Mouse pressed left at (466, 240)
Screenshot: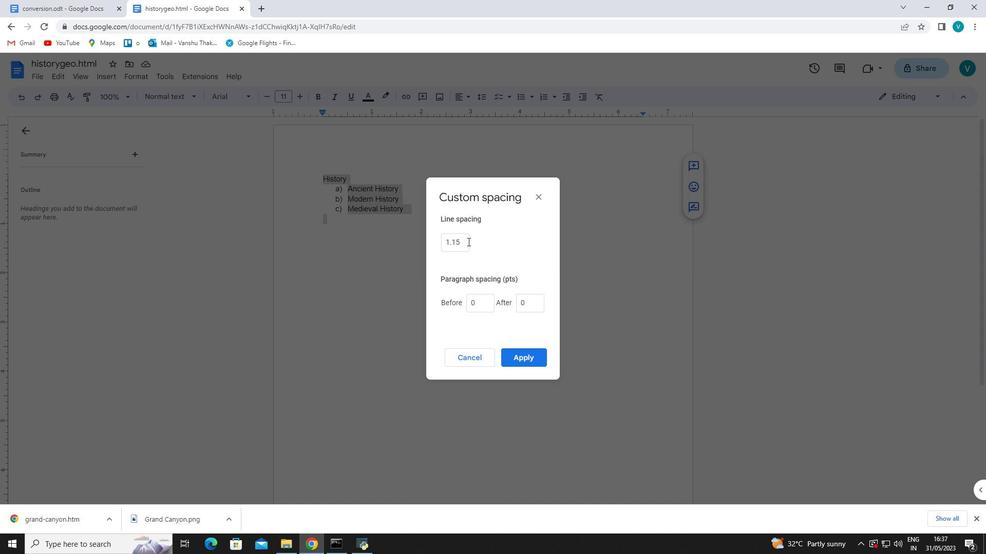 
Action: Mouse moved to (444, 238)
Screenshot: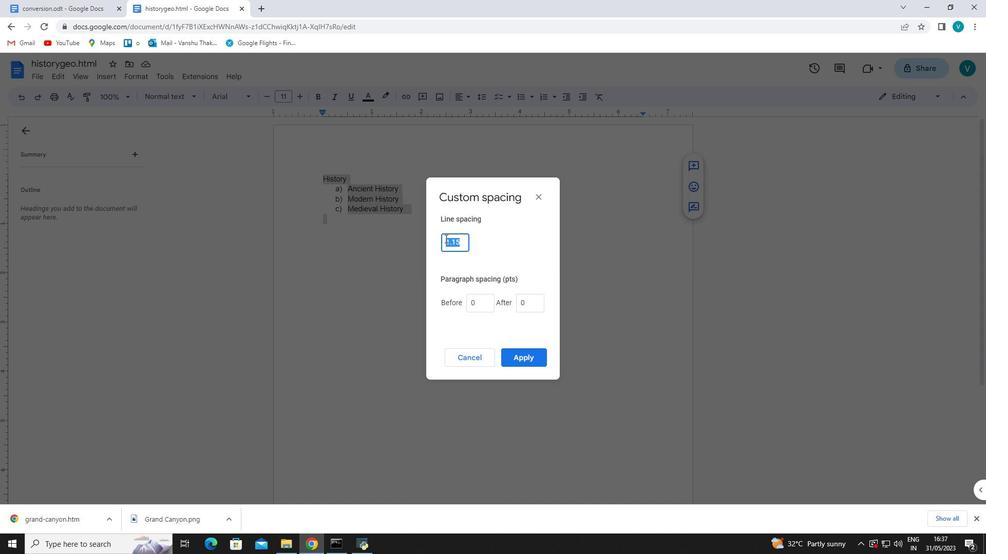 
Action: Key pressed 3
Screenshot: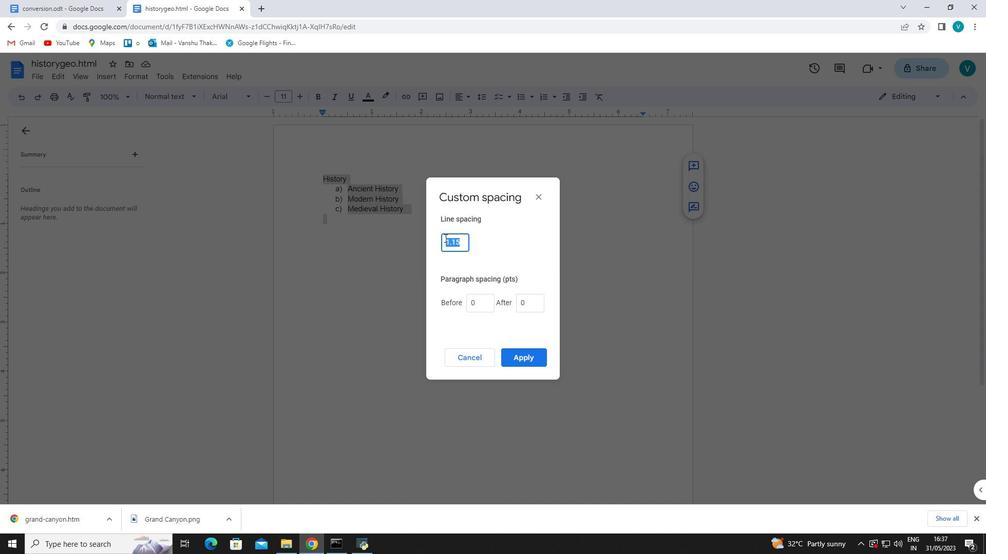 
Action: Mouse moved to (508, 351)
Screenshot: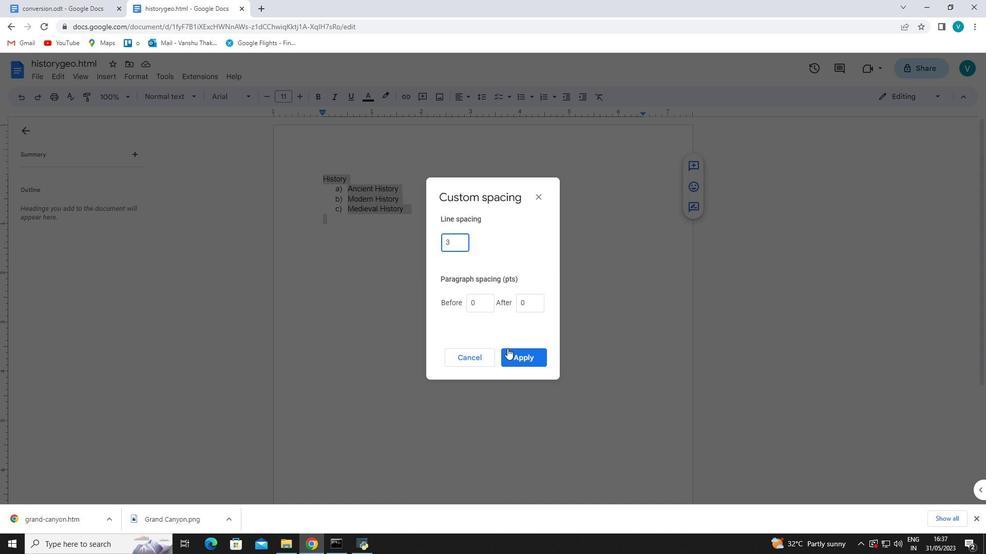 
Action: Mouse pressed left at (508, 351)
Screenshot: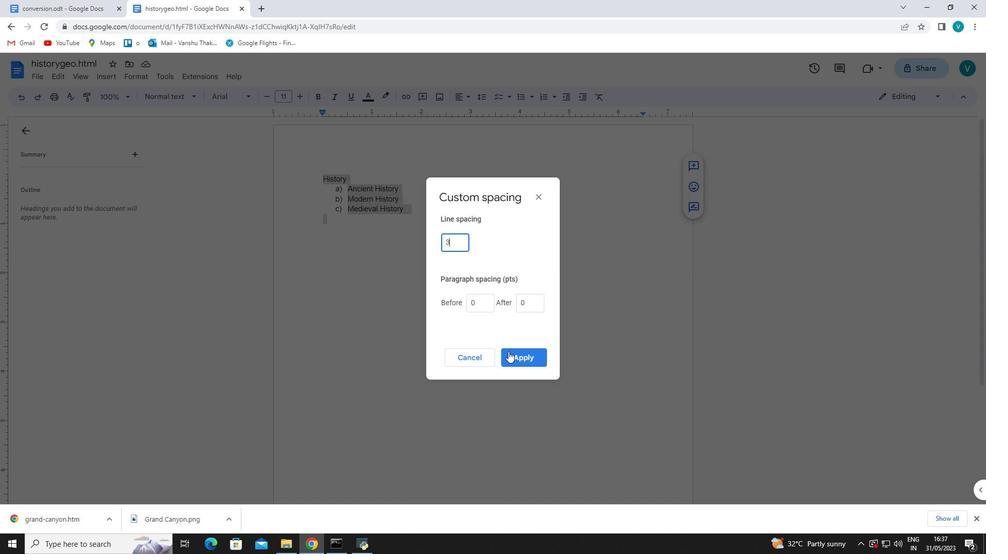 
Action: Mouse moved to (318, 180)
Screenshot: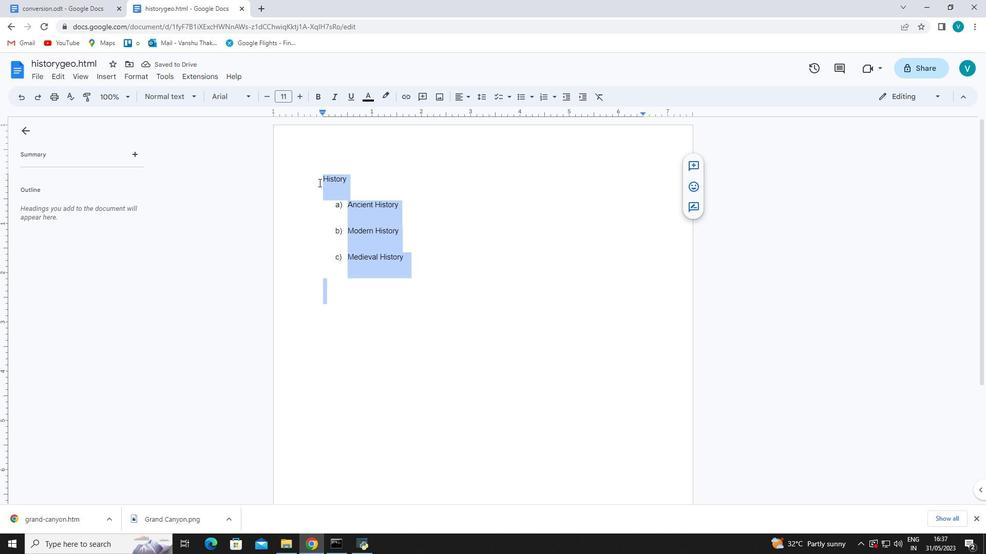 
Action: Mouse pressed left at (318, 180)
Screenshot: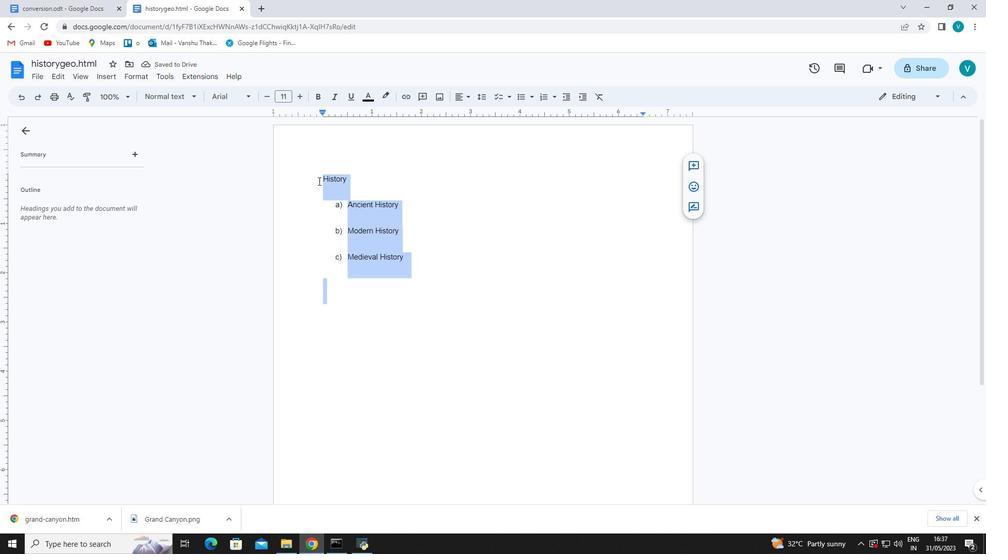 
Action: Mouse moved to (319, 177)
Screenshot: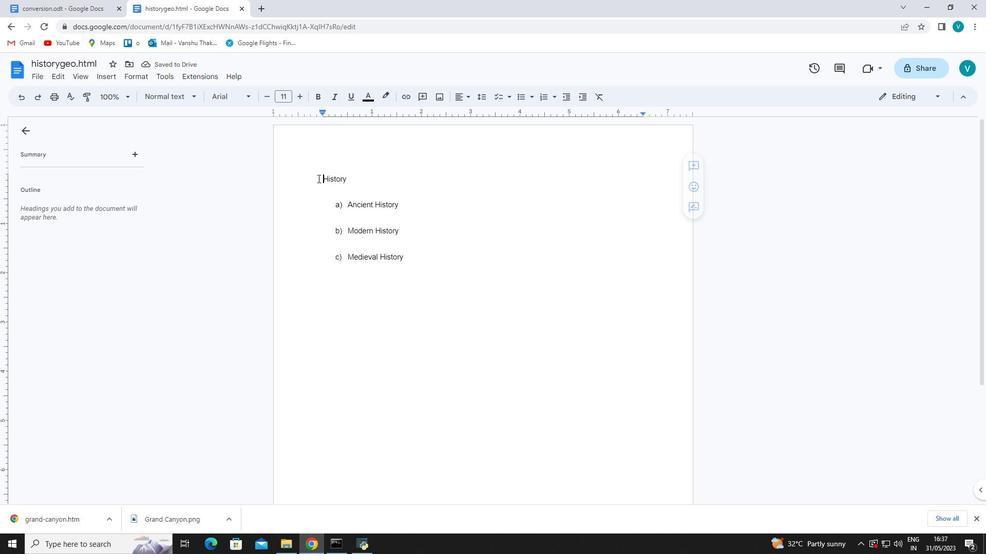 
Action: Mouse pressed left at (319, 177)
Screenshot: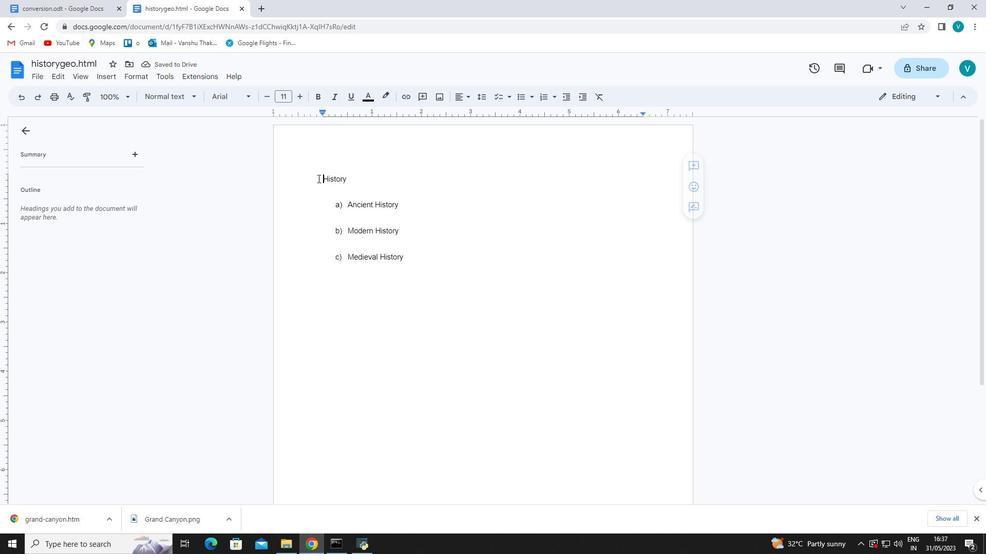 
Action: Mouse moved to (302, 94)
Screenshot: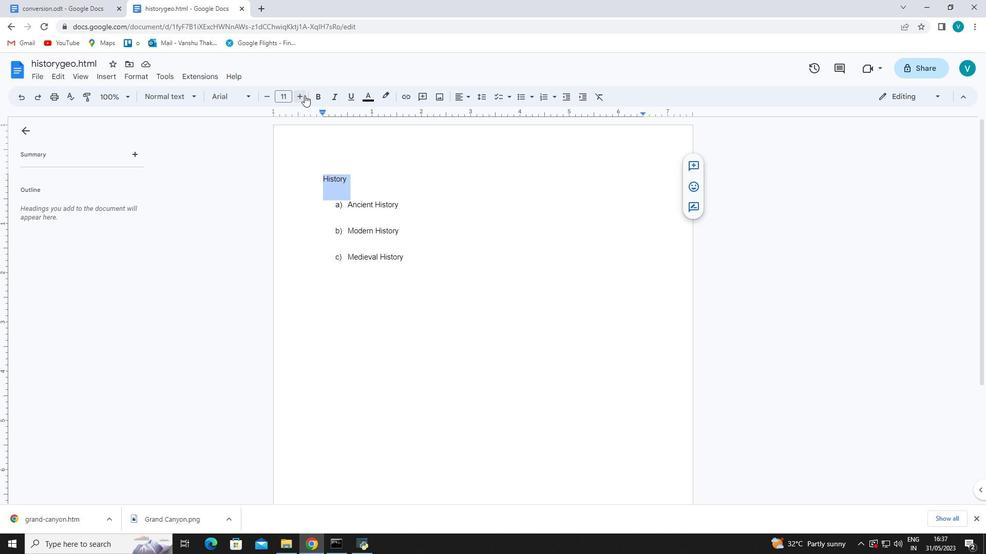 
Action: Mouse pressed left at (302, 94)
Screenshot: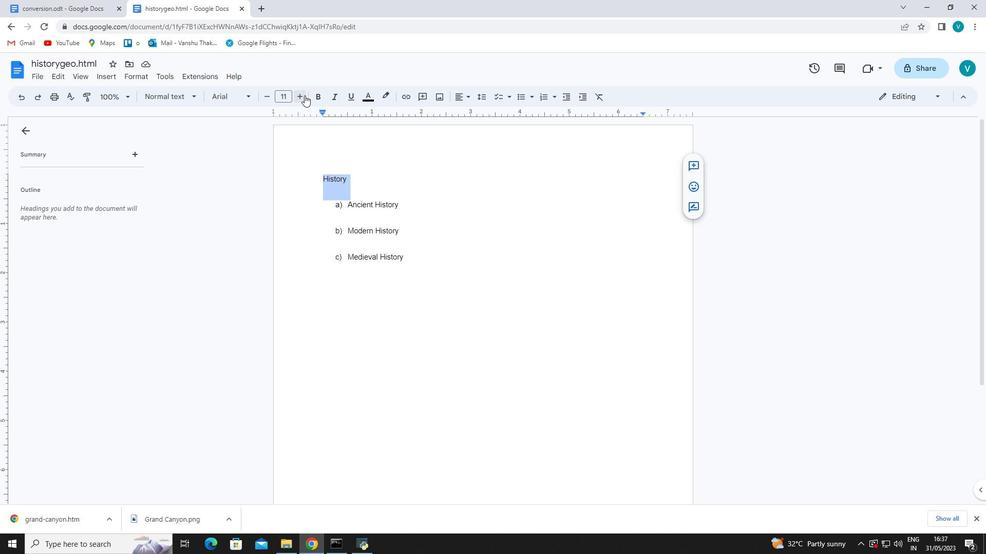 
Action: Mouse moved to (302, 94)
Screenshot: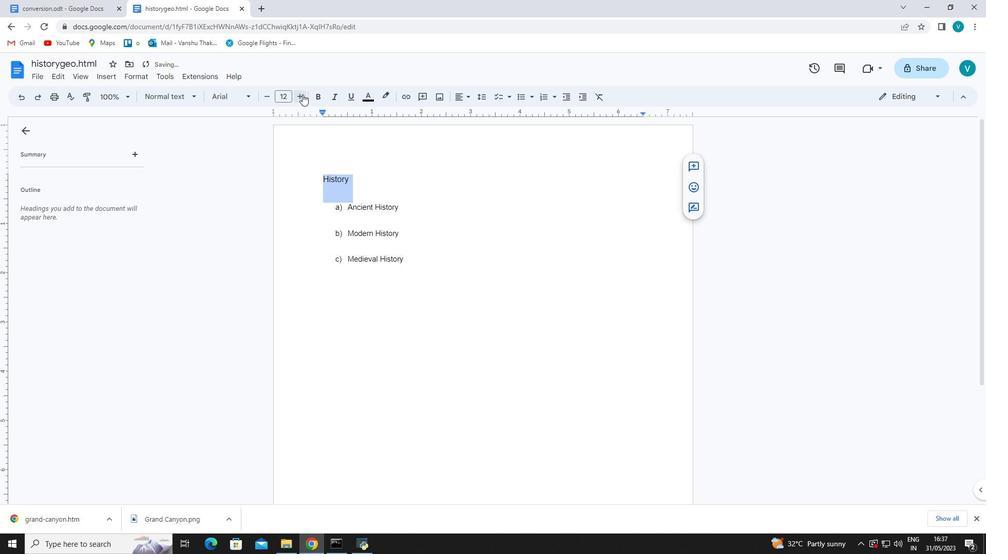 
Action: Mouse pressed left at (302, 94)
Screenshot: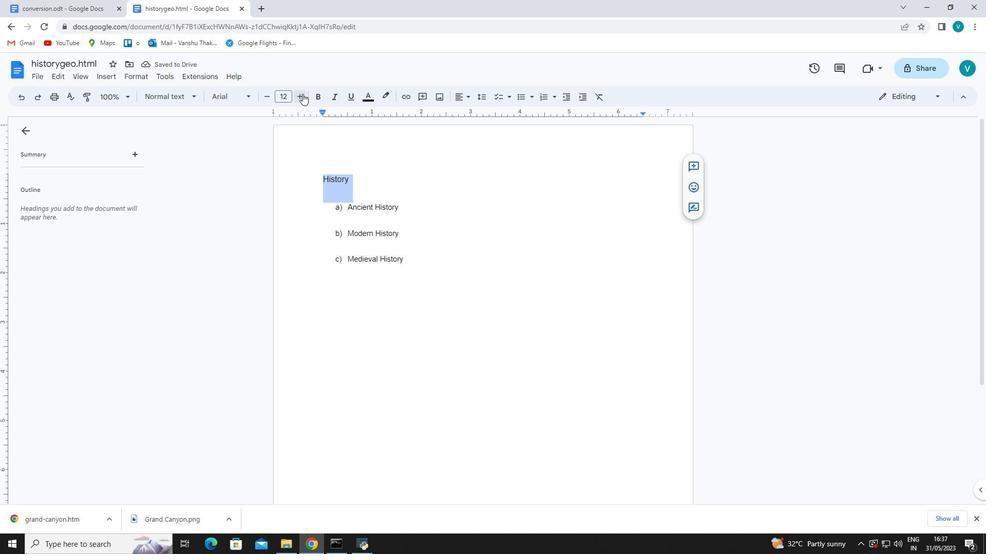 
Action: Mouse pressed left at (302, 94)
Screenshot: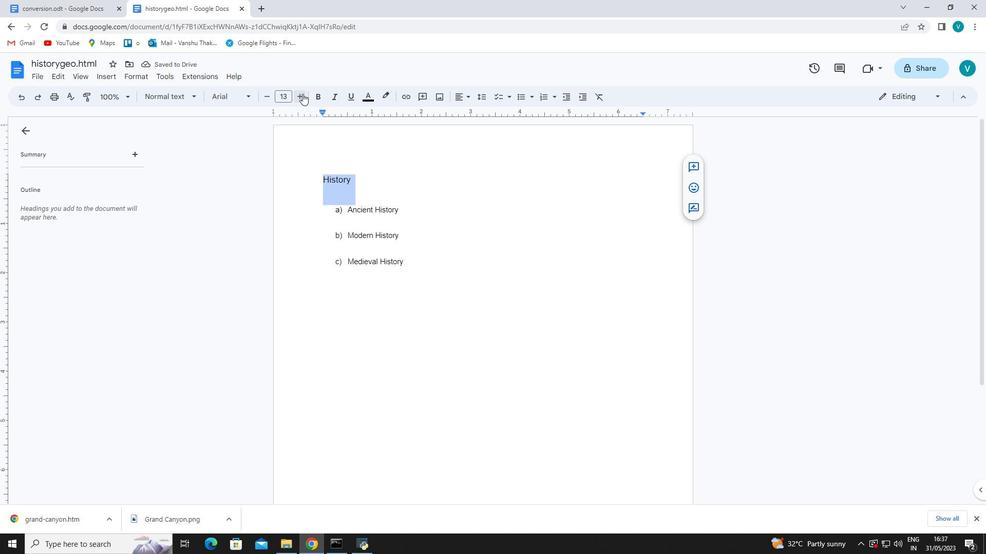 
Action: Mouse pressed left at (302, 94)
Screenshot: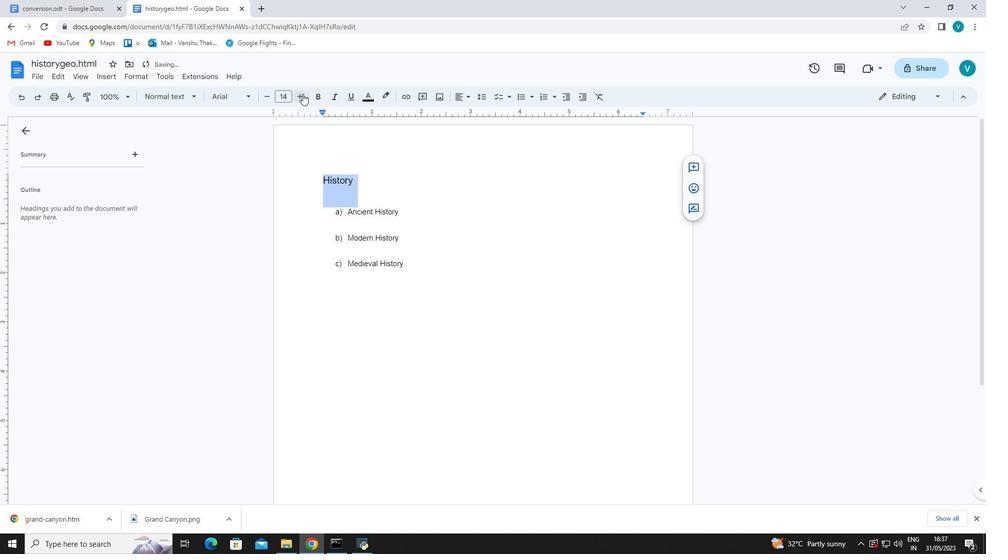 
Action: Mouse pressed left at (302, 94)
Screenshot: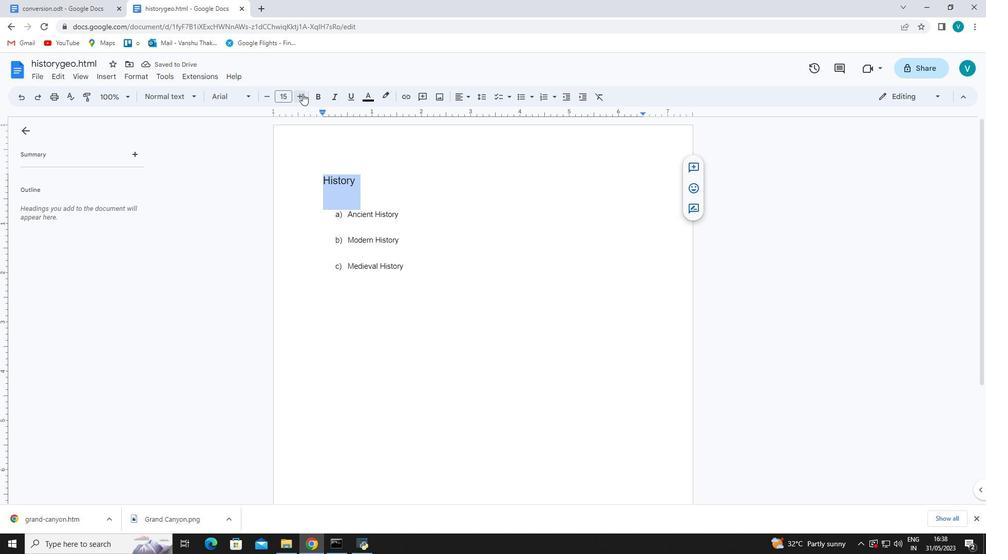 
Action: Mouse pressed left at (302, 94)
Screenshot: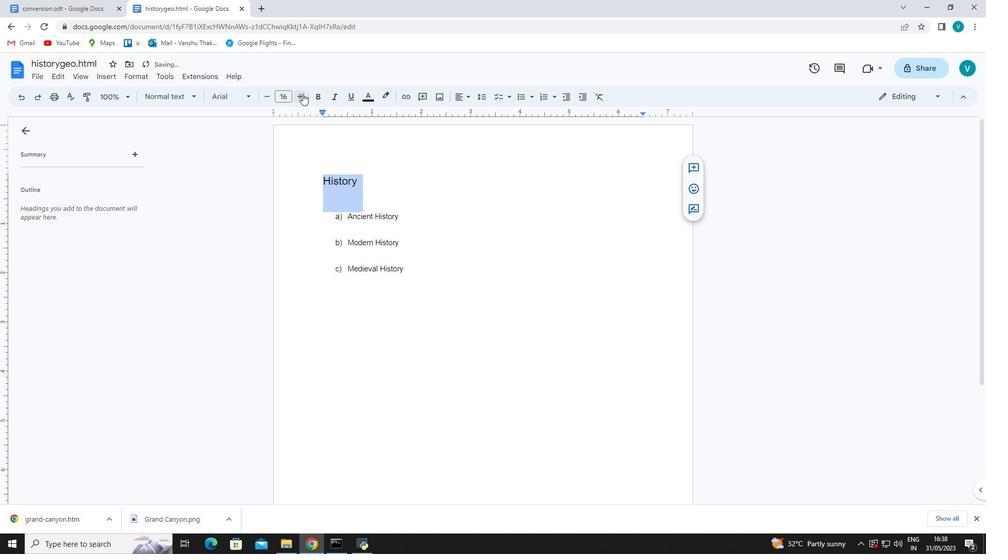 
Action: Mouse pressed left at (302, 94)
Screenshot: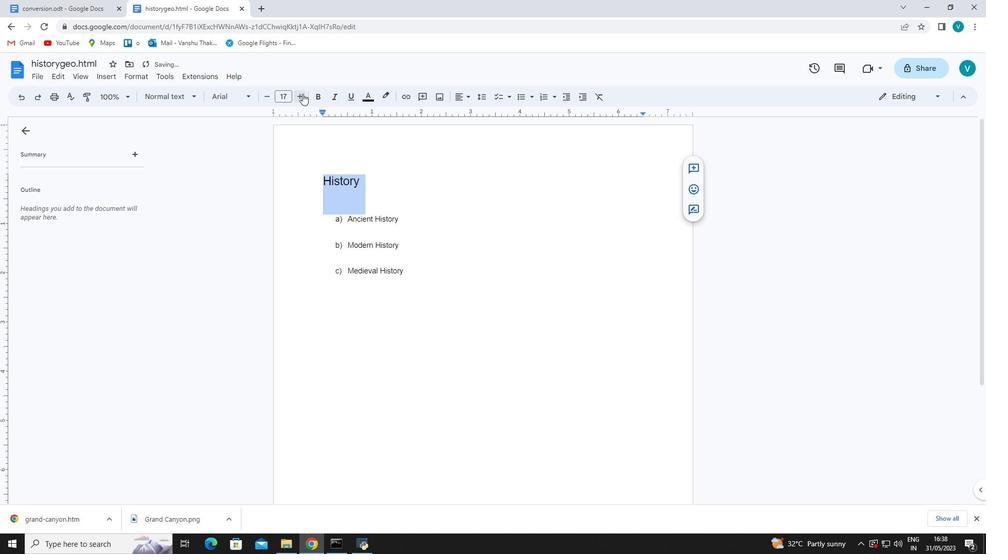 
Action: Mouse pressed left at (302, 94)
Screenshot: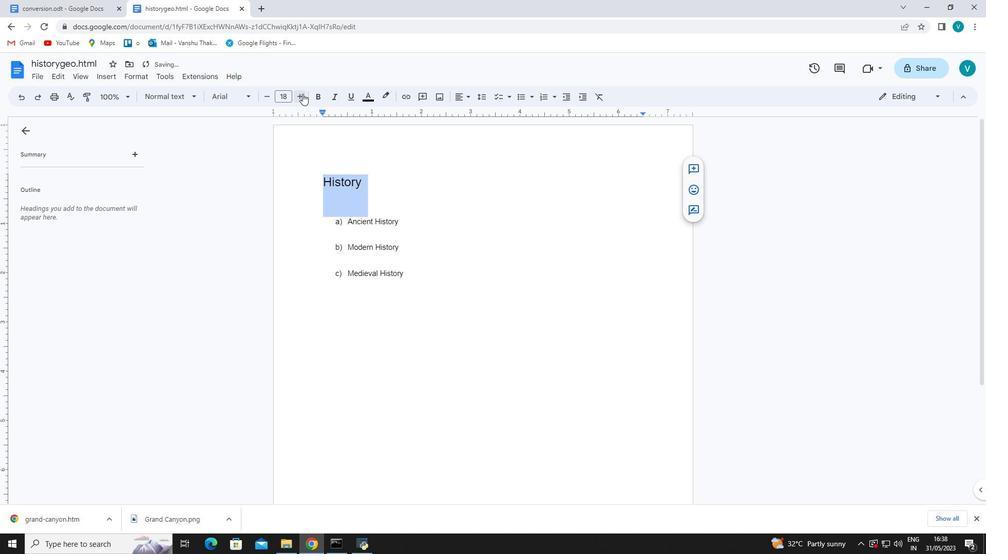 
Action: Mouse pressed left at (302, 94)
Screenshot: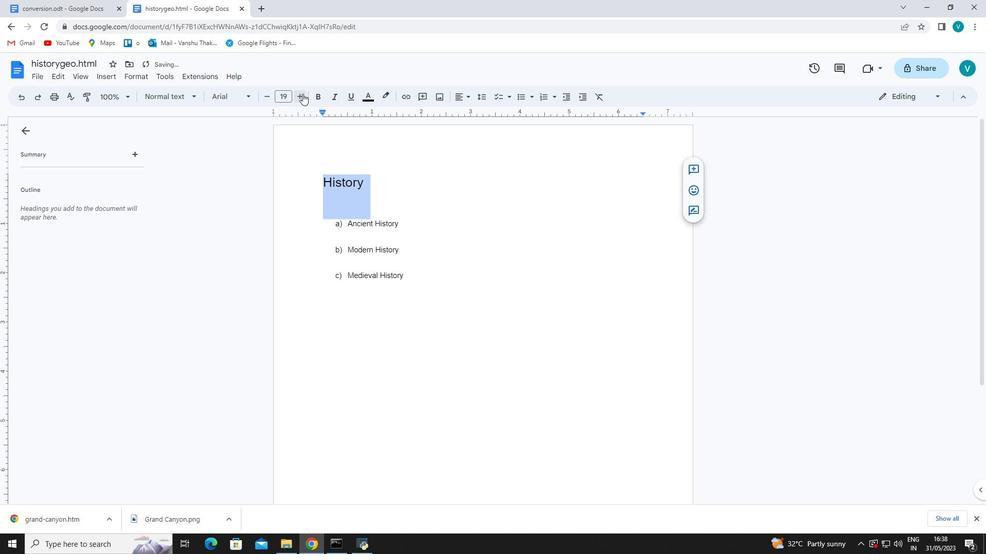 
Action: Mouse pressed left at (302, 94)
Screenshot: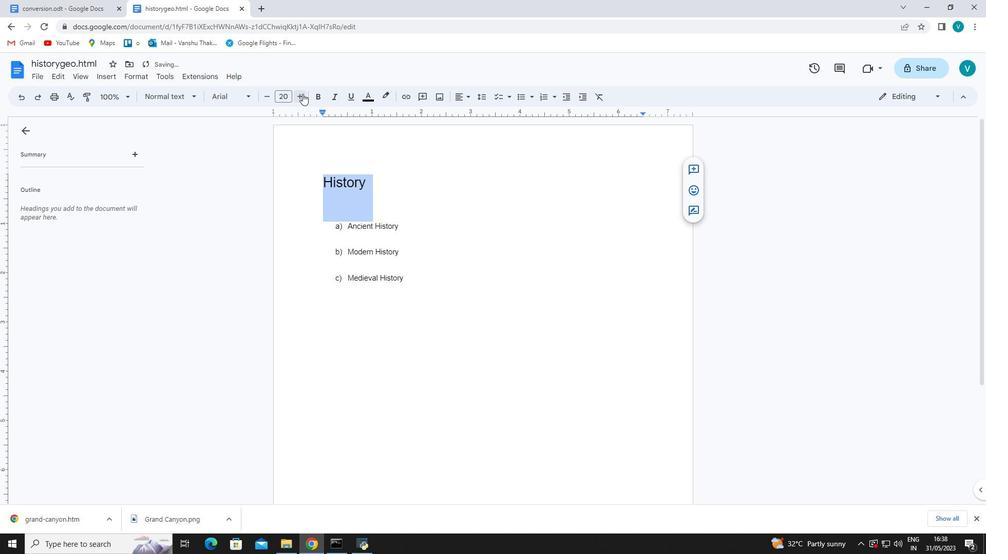 
Action: Mouse pressed left at (302, 94)
Screenshot: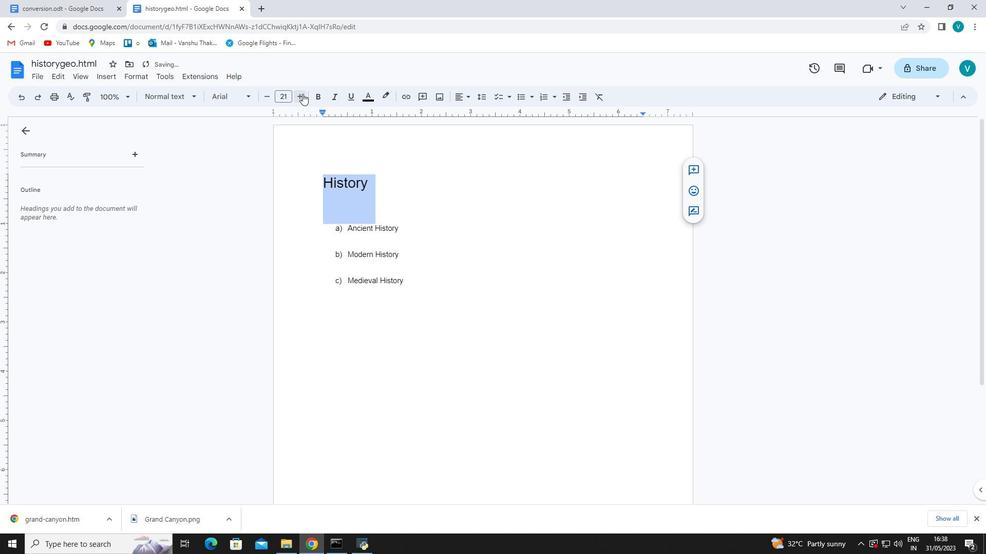 
Action: Mouse pressed left at (302, 94)
Screenshot: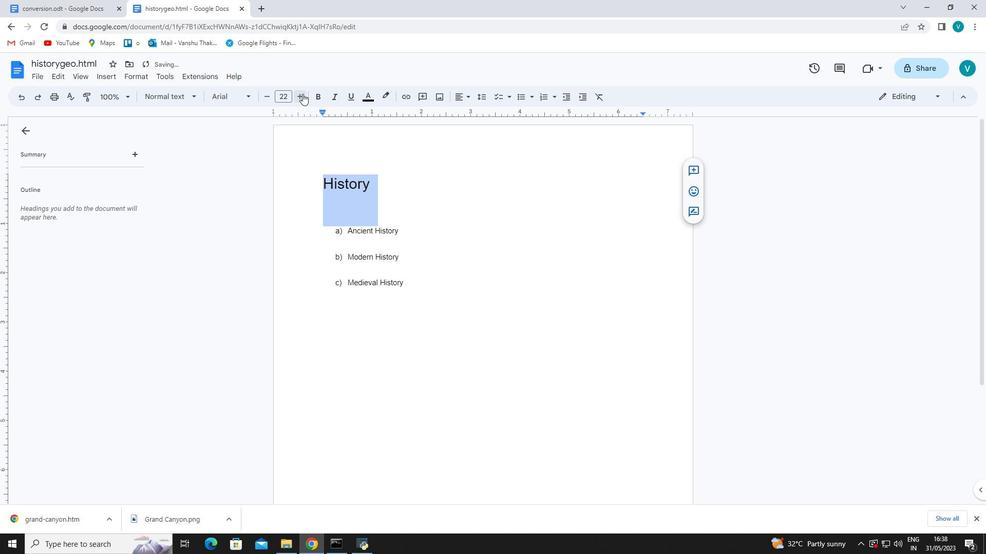 
Action: Mouse pressed left at (302, 94)
Screenshot: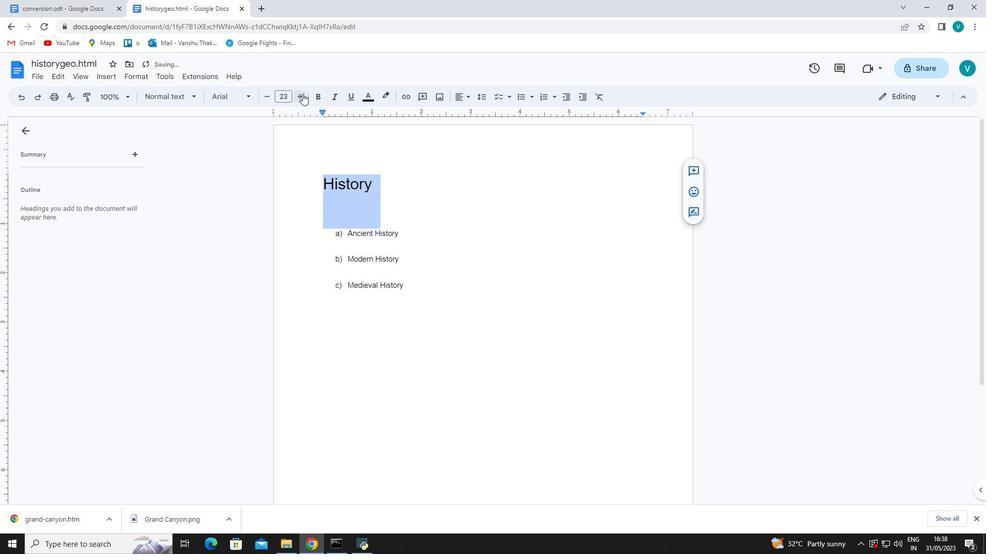 
Action: Mouse pressed left at (302, 94)
Screenshot: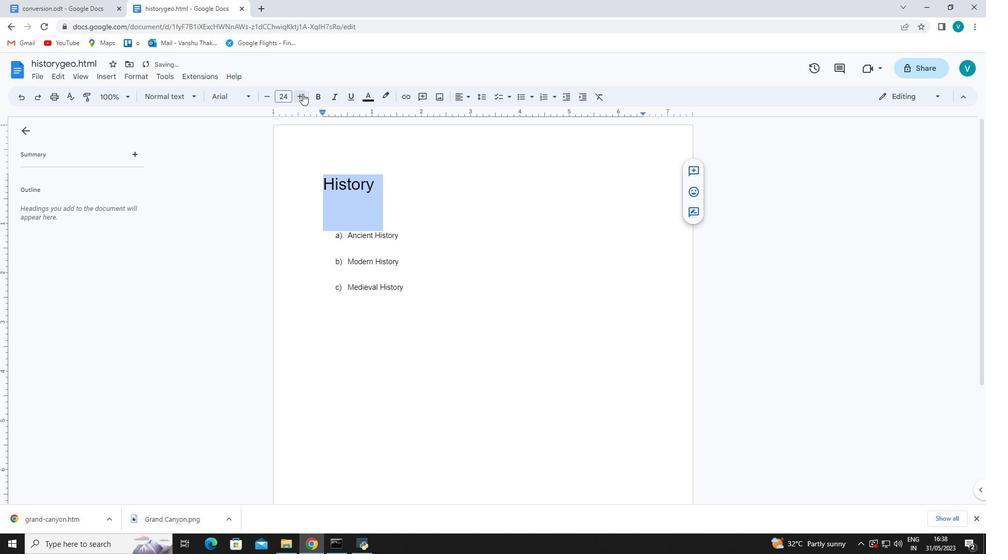 
Action: Mouse pressed left at (302, 94)
Screenshot: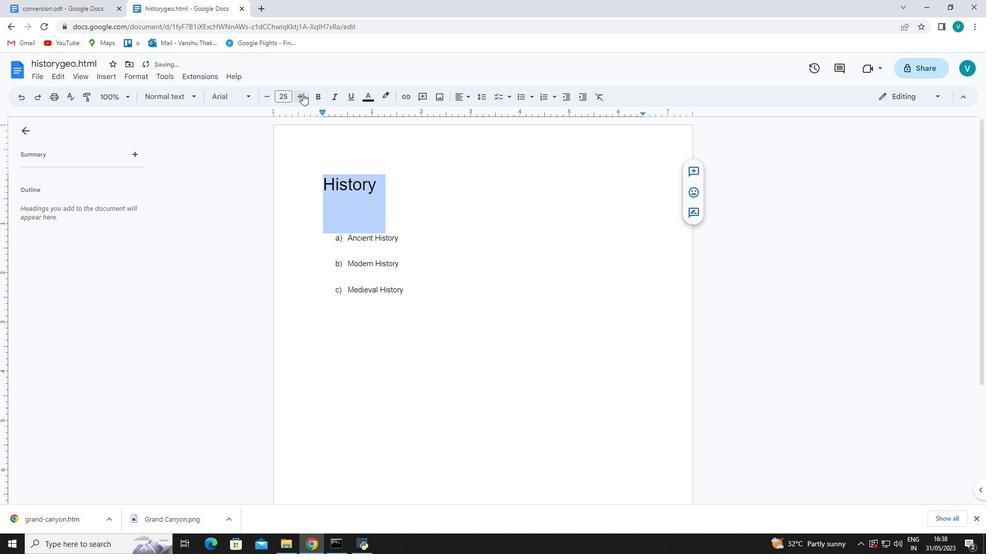 
Action: Mouse moved to (414, 309)
Screenshot: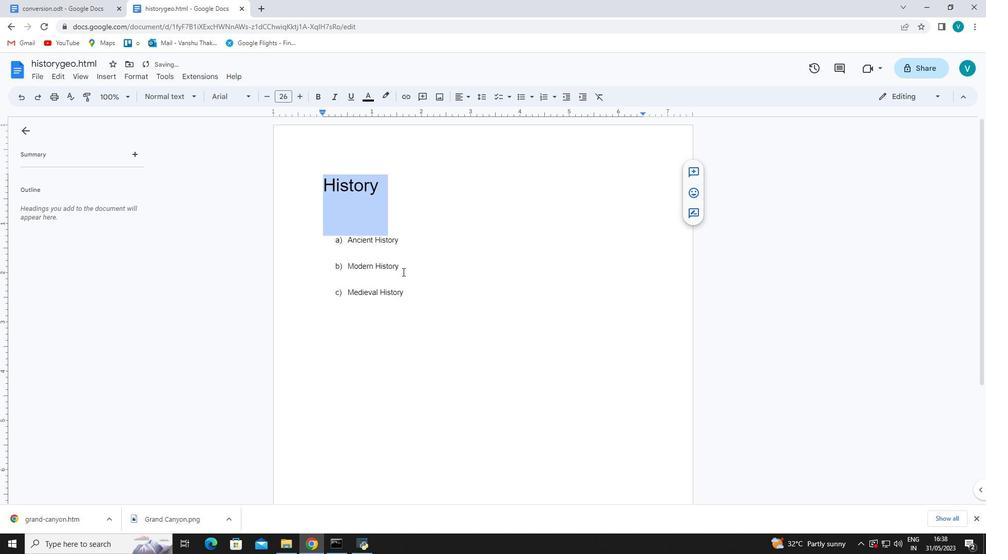 
Action: Mouse pressed left at (414, 309)
Screenshot: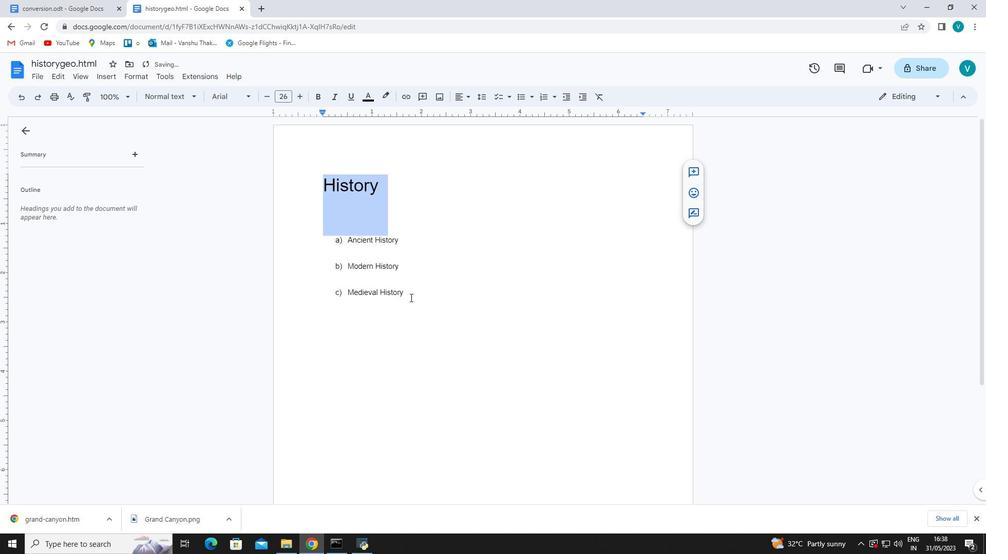 
